 Task: Find a house in Elmali, Turkey, for 2 guests from 5th to 16th June, with a price range of ₹7000 to ₹15000, 1 bedroom, 1 bed, 1 bathroom, with a washing machine, air conditioning, and self check-in, hosted in English.
Action: Mouse moved to (456, 52)
Screenshot: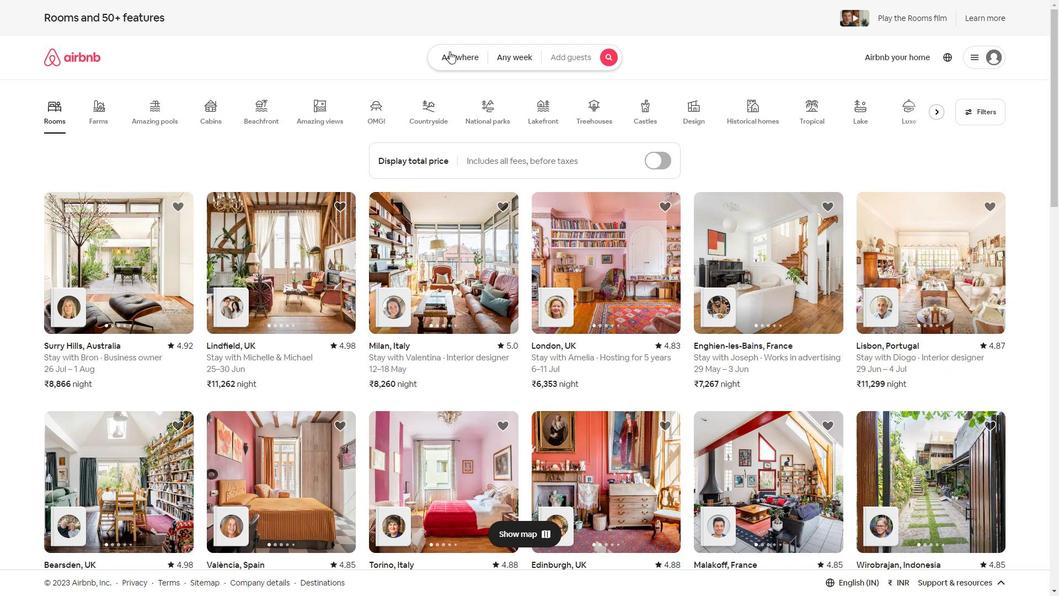 
Action: Mouse pressed left at (456, 52)
Screenshot: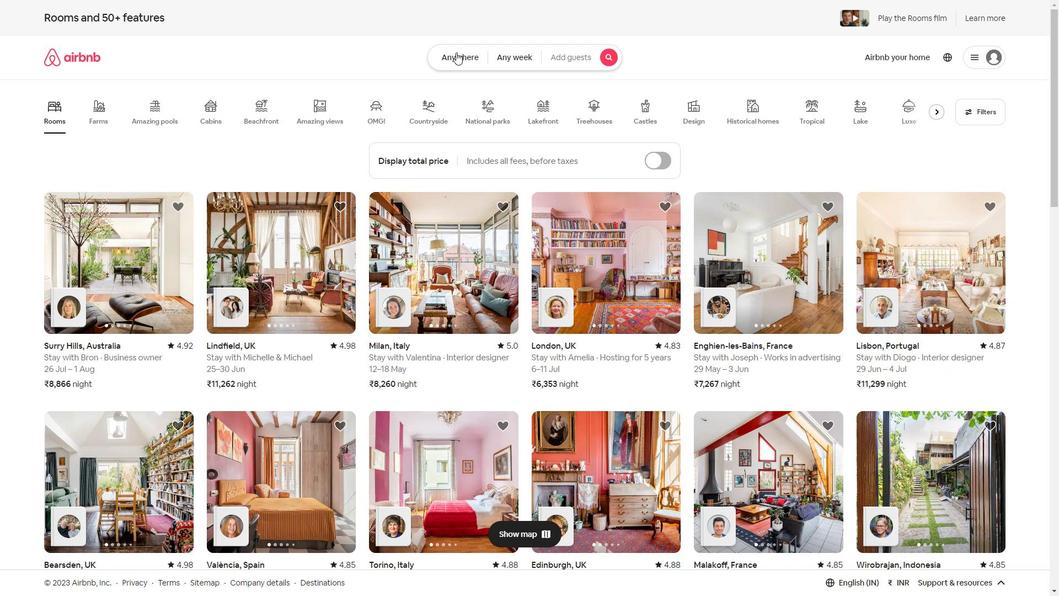 
Action: Mouse moved to (413, 108)
Screenshot: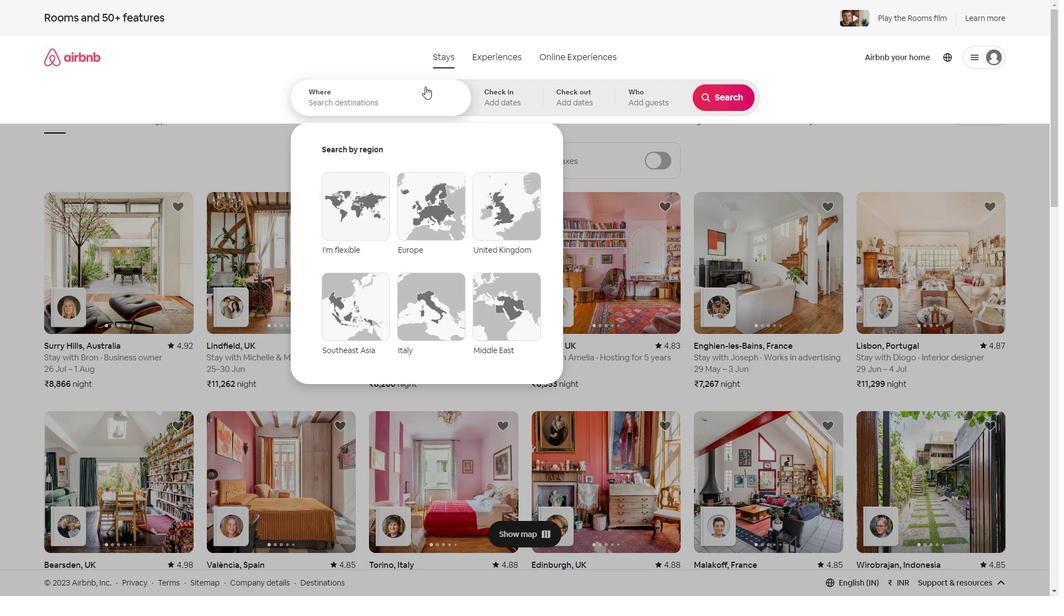 
Action: Mouse pressed left at (413, 108)
Screenshot: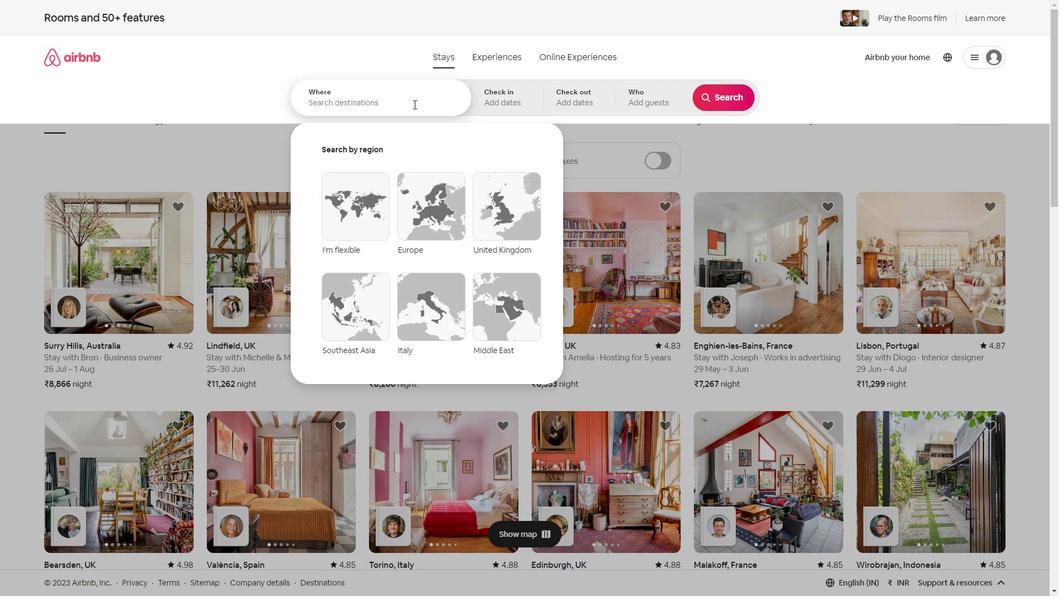 
Action: Key pressed <Key.shift><Key.shift><Key.shift><Key.shift>Elmali,<Key.shift>Turk<Key.backspace>ey<Key.backspace><Key.backspace>keu<Key.backspace>y
Screenshot: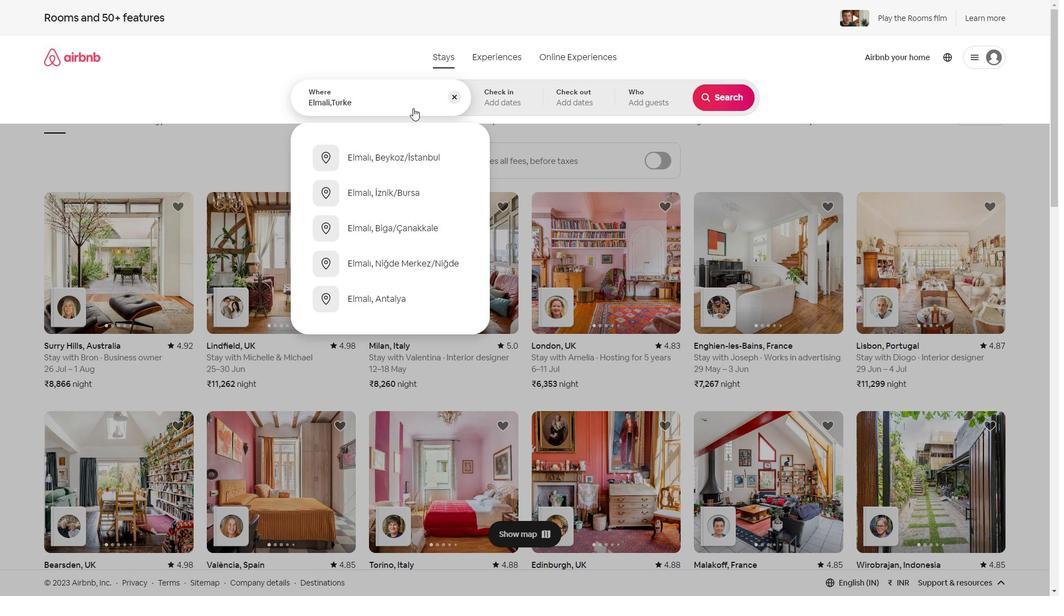 
Action: Mouse moved to (487, 91)
Screenshot: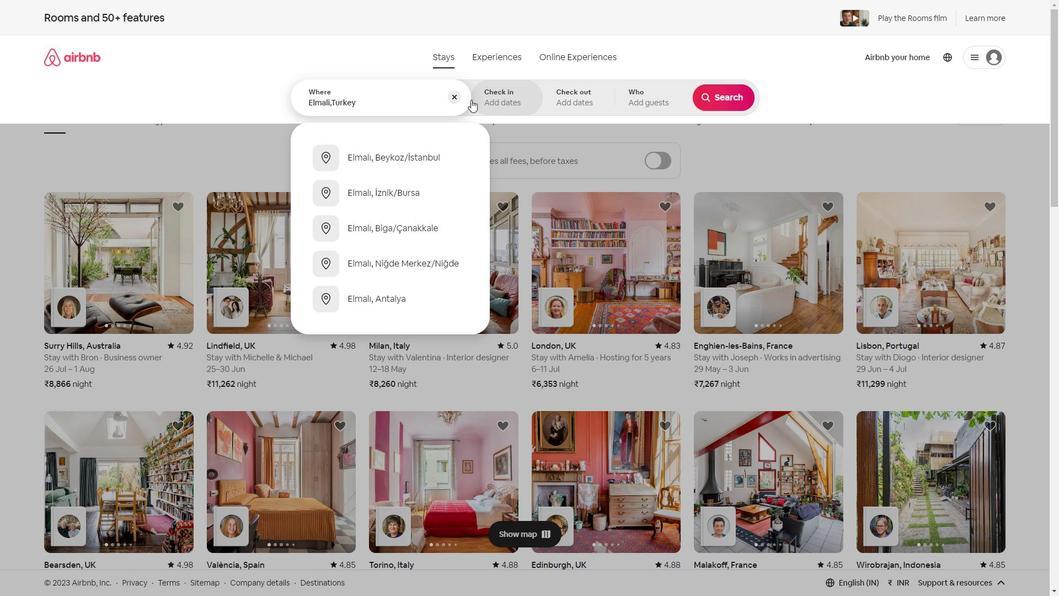 
Action: Mouse pressed left at (487, 91)
Screenshot: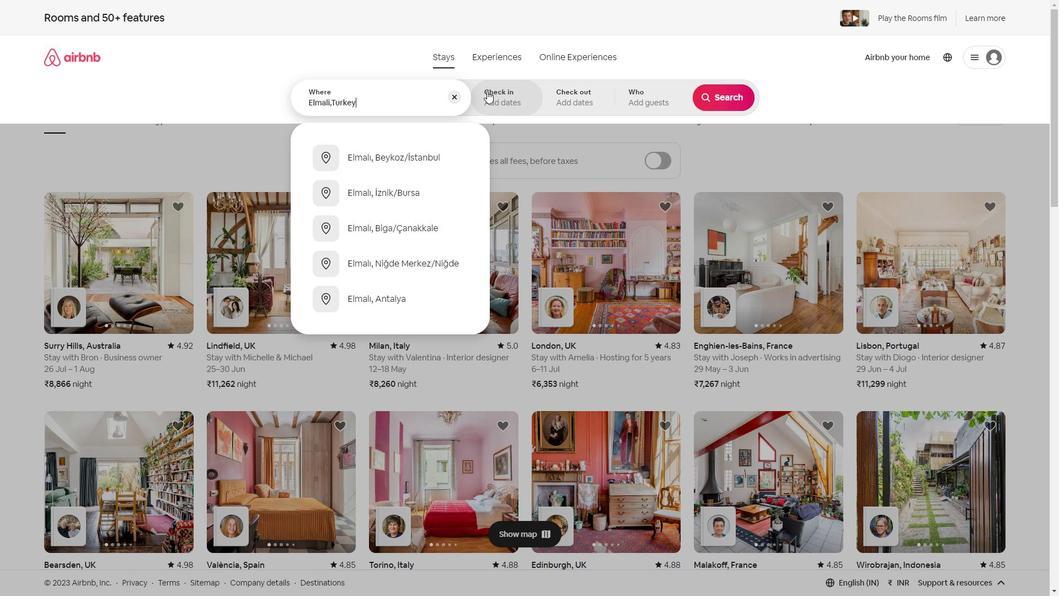 
Action: Mouse moved to (591, 262)
Screenshot: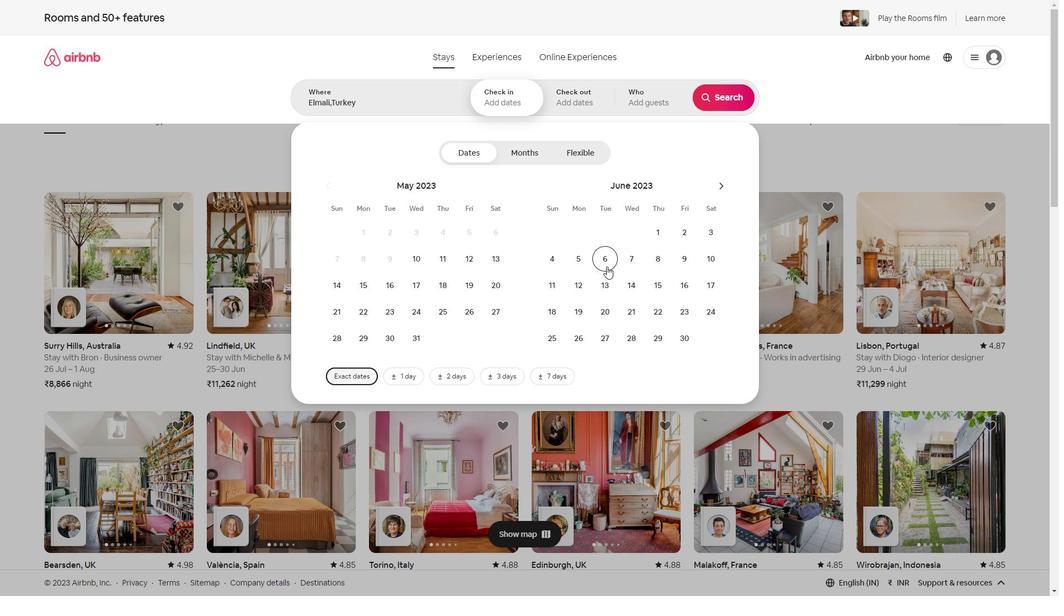 
Action: Mouse pressed left at (591, 262)
Screenshot: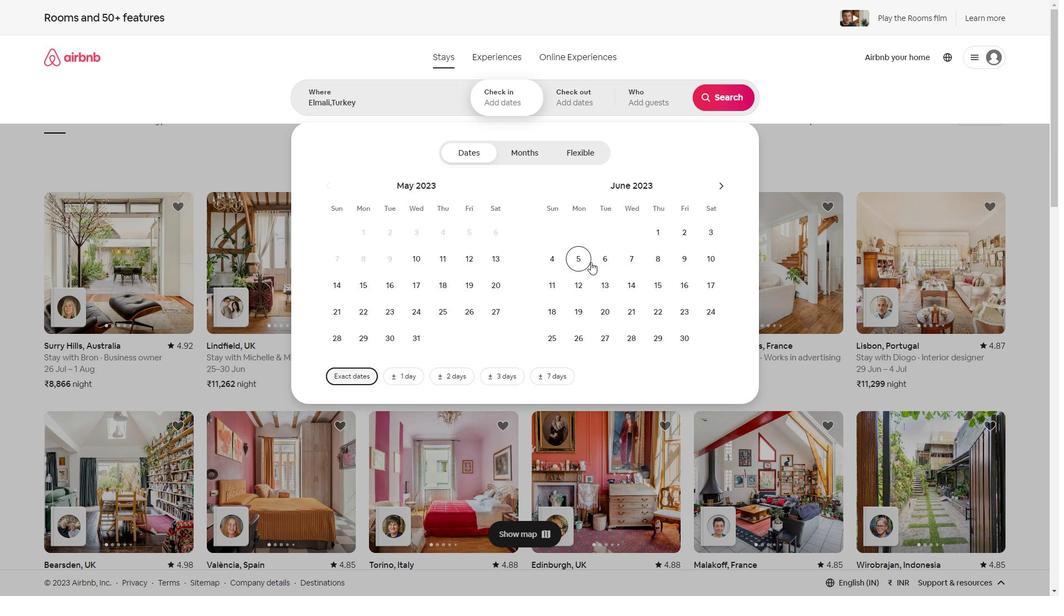 
Action: Mouse moved to (679, 279)
Screenshot: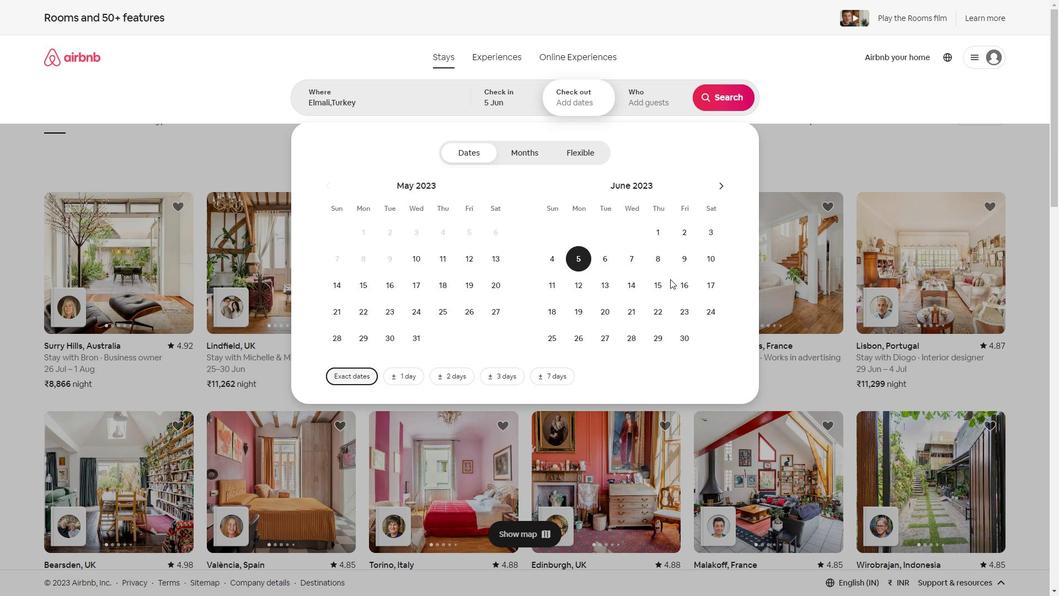 
Action: Mouse pressed left at (679, 279)
Screenshot: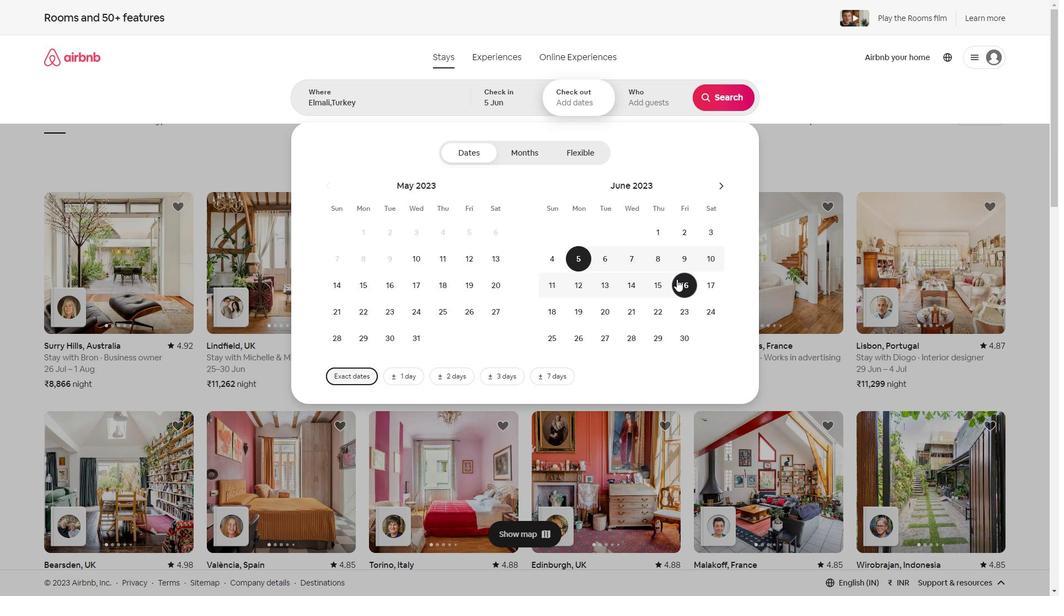 
Action: Mouse moved to (664, 98)
Screenshot: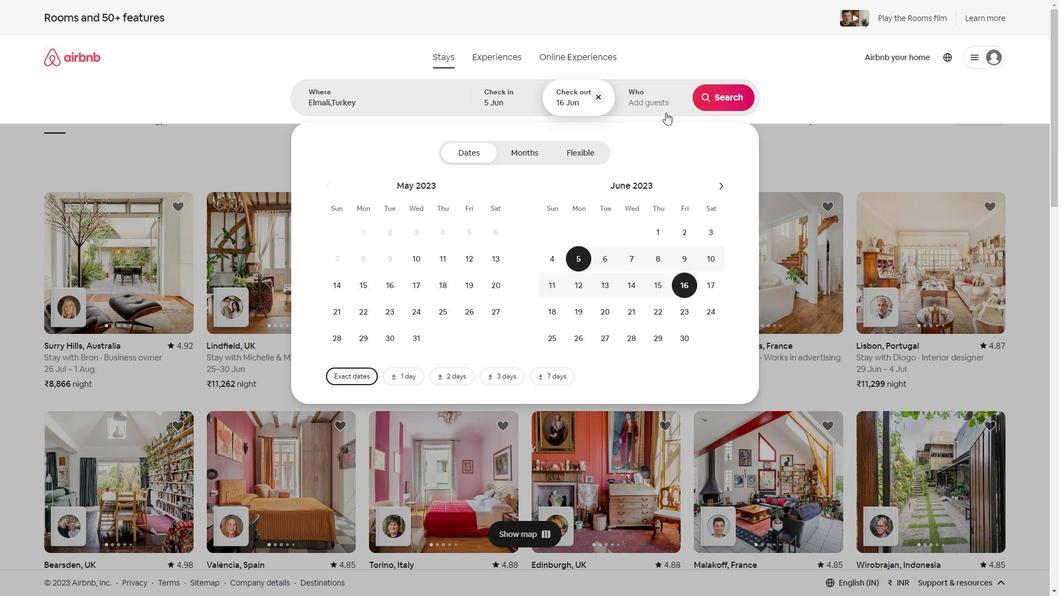 
Action: Mouse pressed left at (664, 98)
Screenshot: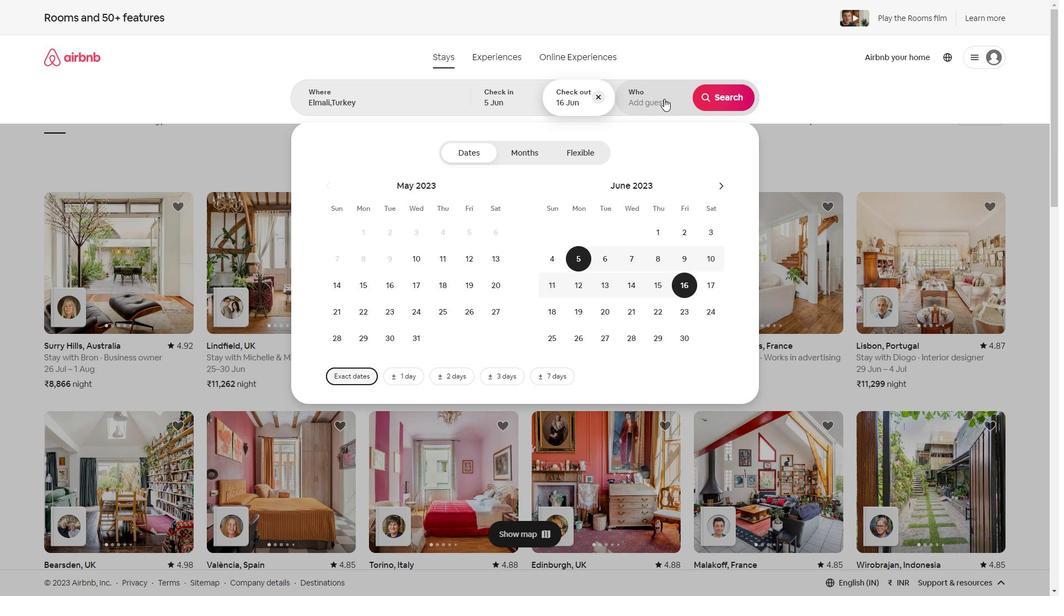 
Action: Mouse moved to (722, 158)
Screenshot: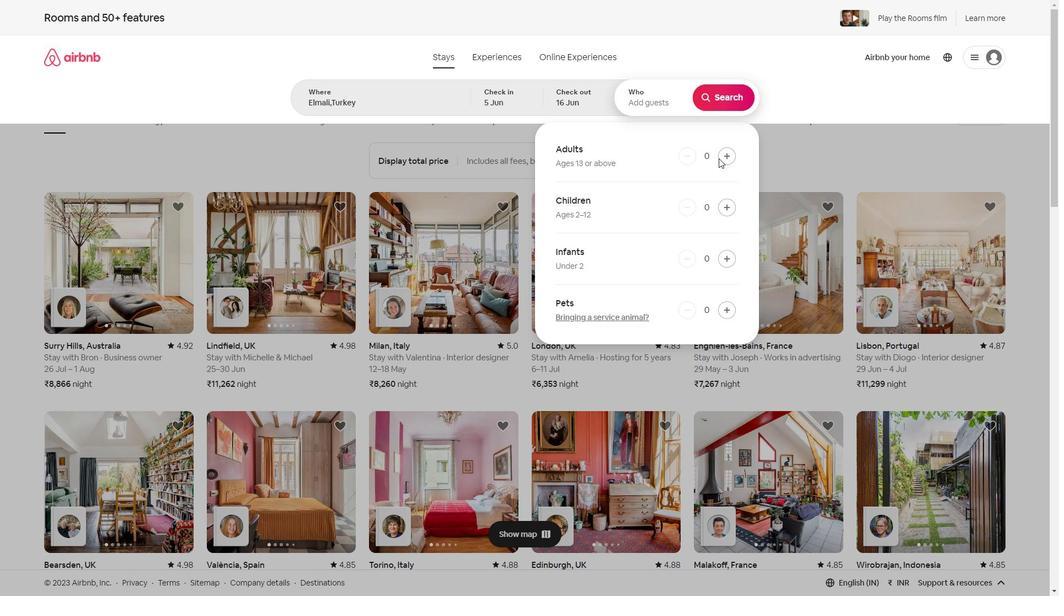 
Action: Mouse pressed left at (722, 158)
Screenshot: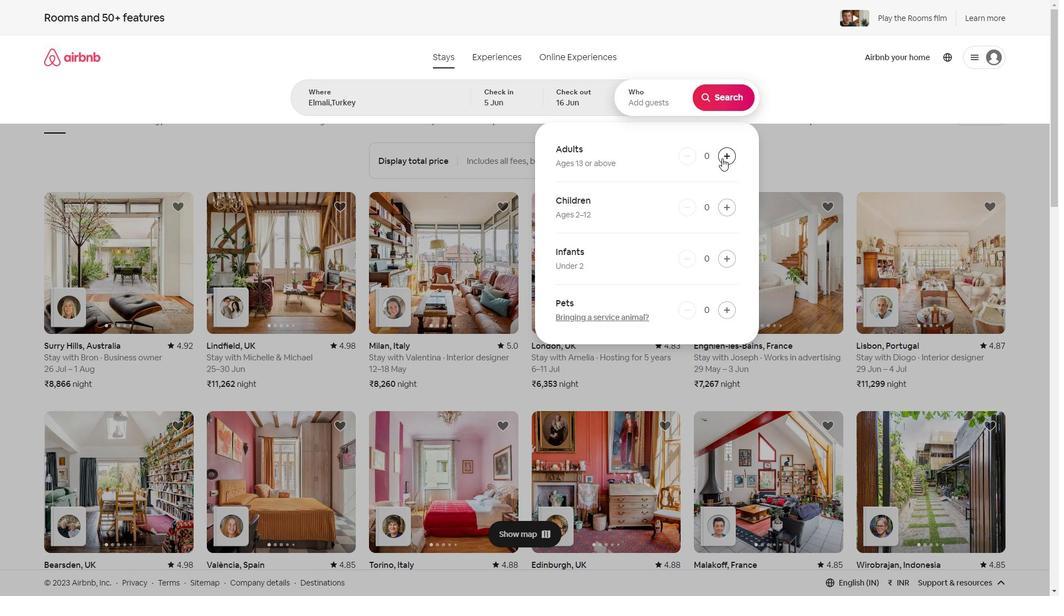 
Action: Mouse pressed left at (722, 158)
Screenshot: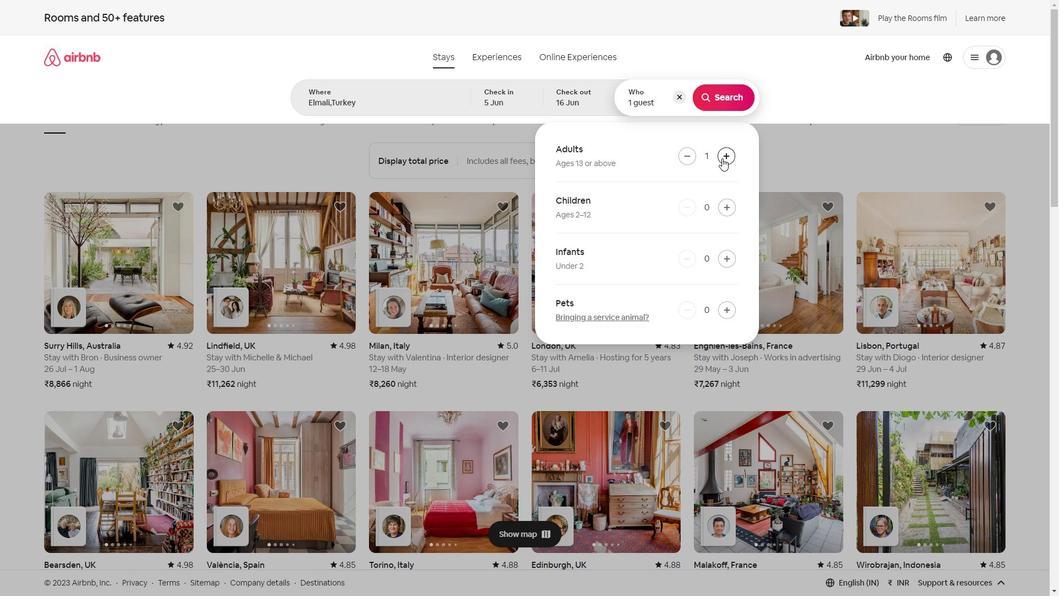 
Action: Mouse moved to (734, 91)
Screenshot: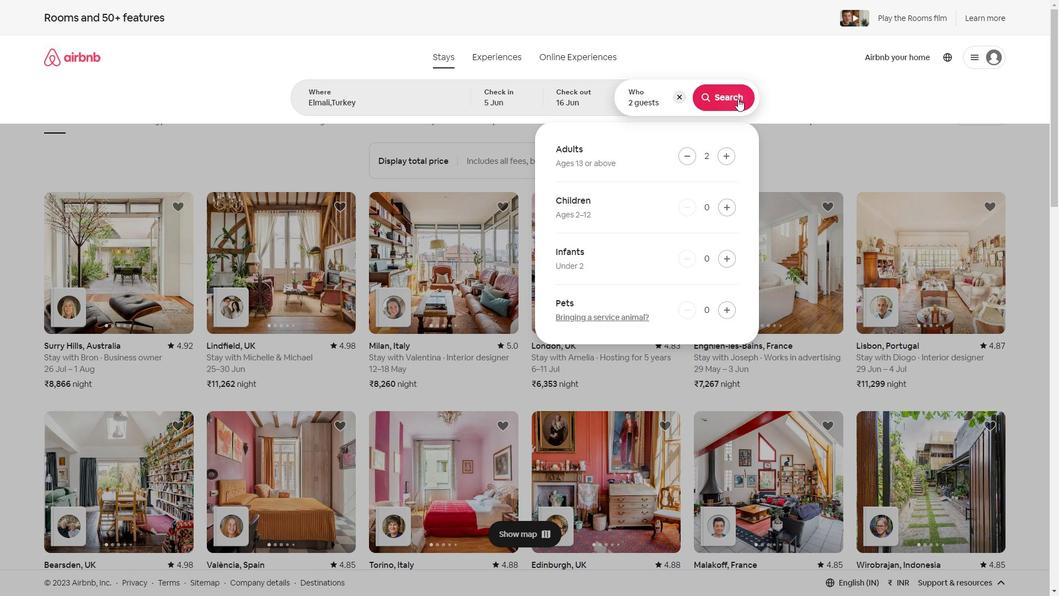 
Action: Mouse pressed left at (734, 91)
Screenshot: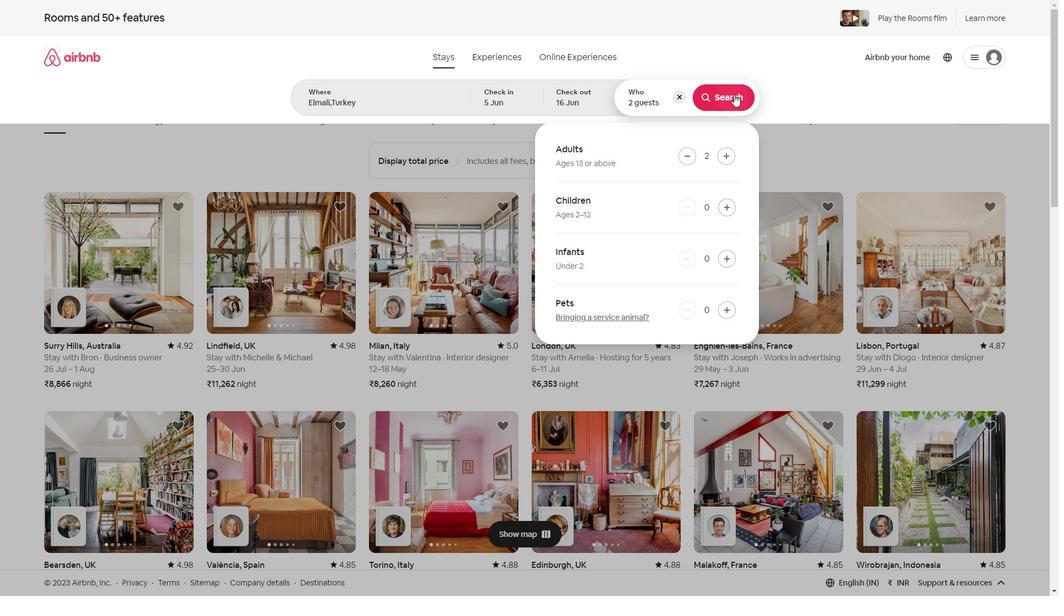 
Action: Mouse moved to (1025, 61)
Screenshot: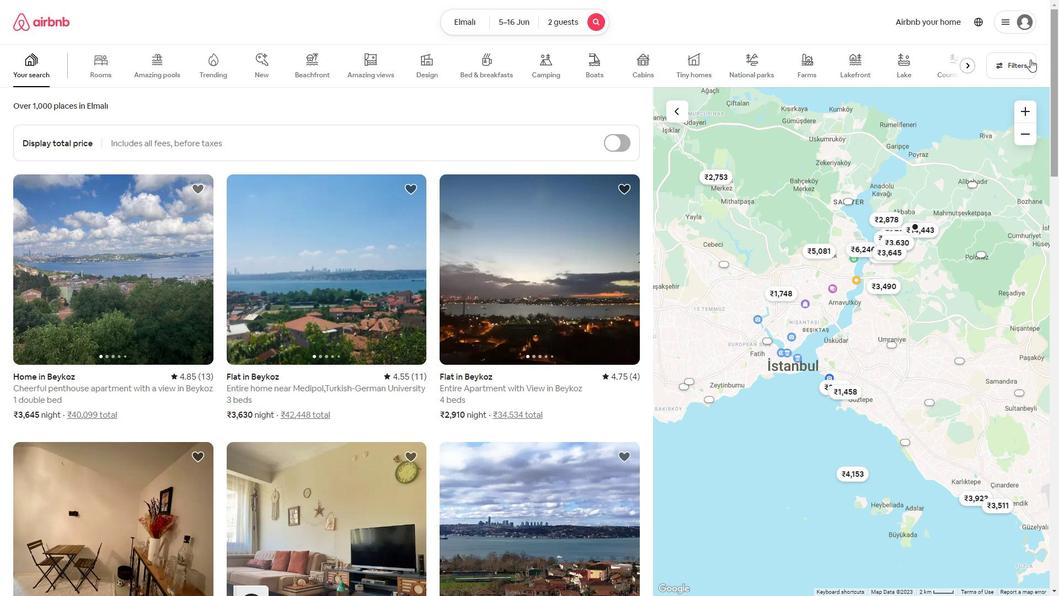 
Action: Mouse pressed left at (1025, 61)
Screenshot: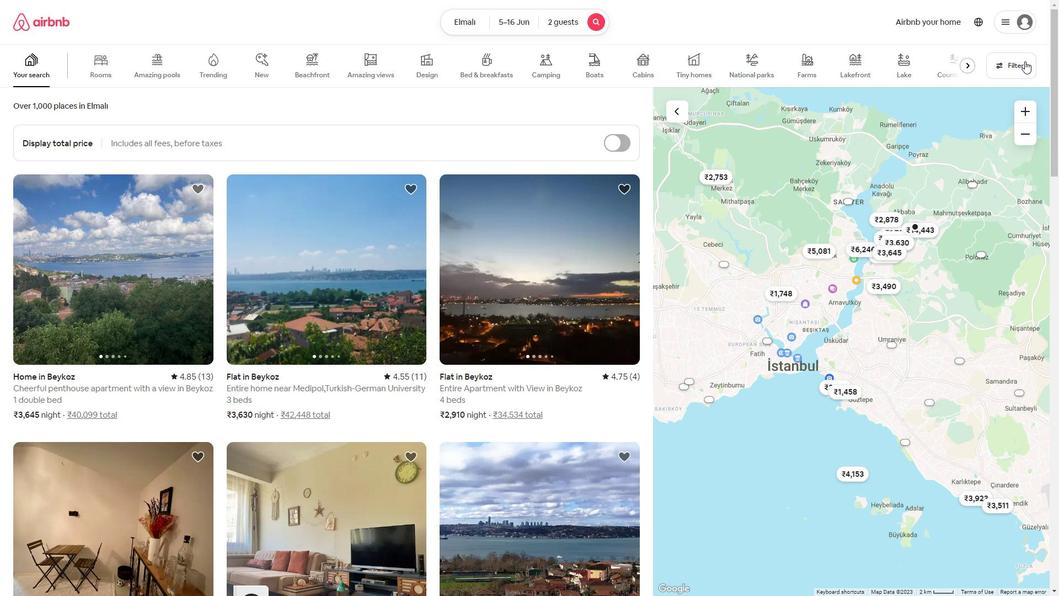 
Action: Mouse moved to (398, 337)
Screenshot: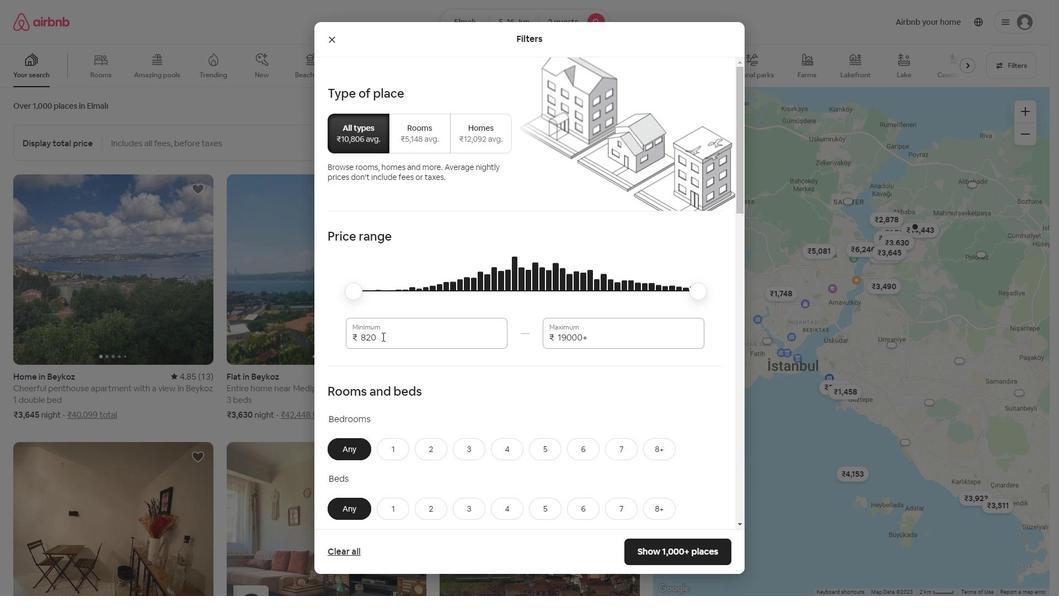 
Action: Mouse pressed left at (398, 337)
Screenshot: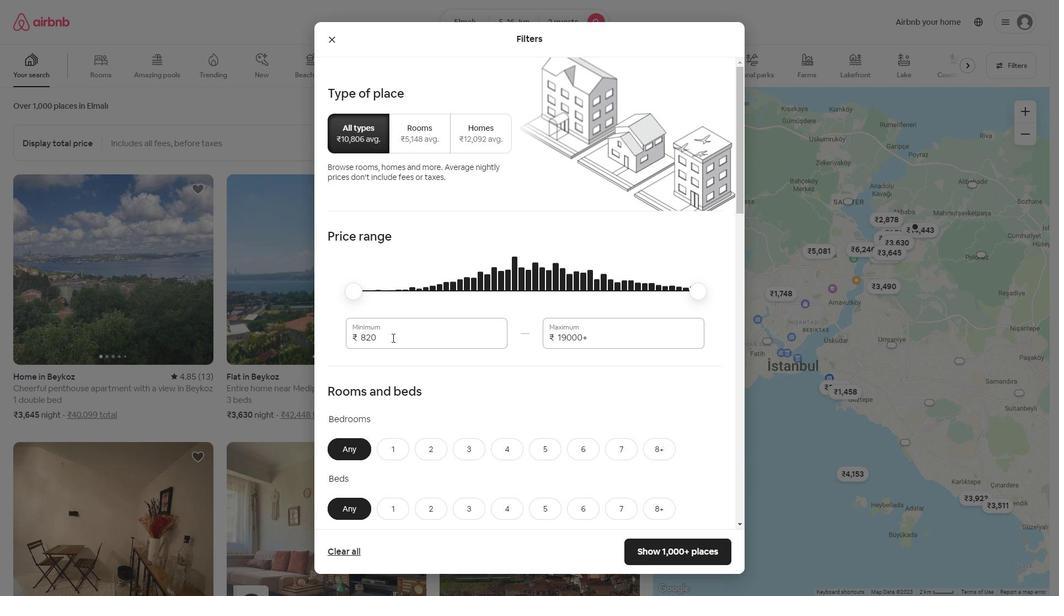 
Action: Key pressed <Key.backspace><Key.backspace><Key.backspace><Key.backspace><Key.backspace><Key.backspace><Key.backspace><Key.backspace><Key.backspace><Key.backspace><Key.backspace><Key.backspace><Key.backspace><Key.backspace>7000
Screenshot: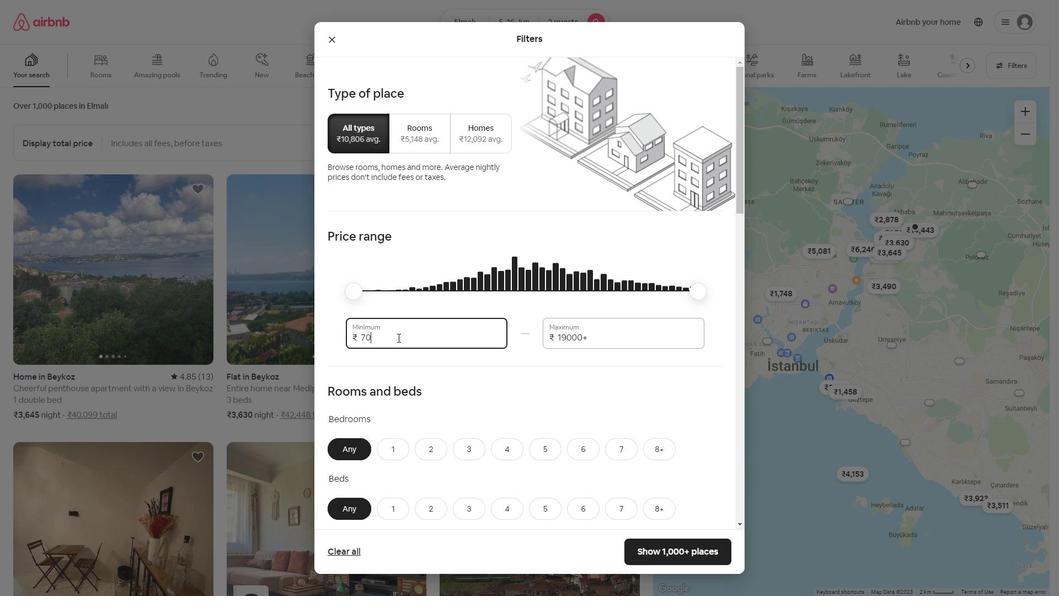 
Action: Mouse moved to (592, 335)
Screenshot: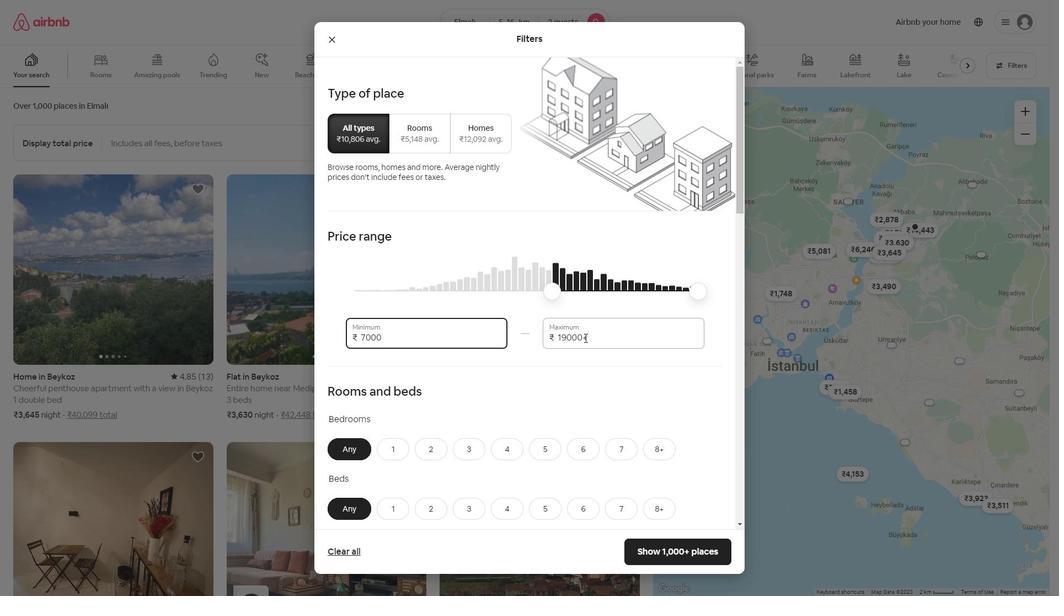 
Action: Mouse pressed left at (592, 335)
Screenshot: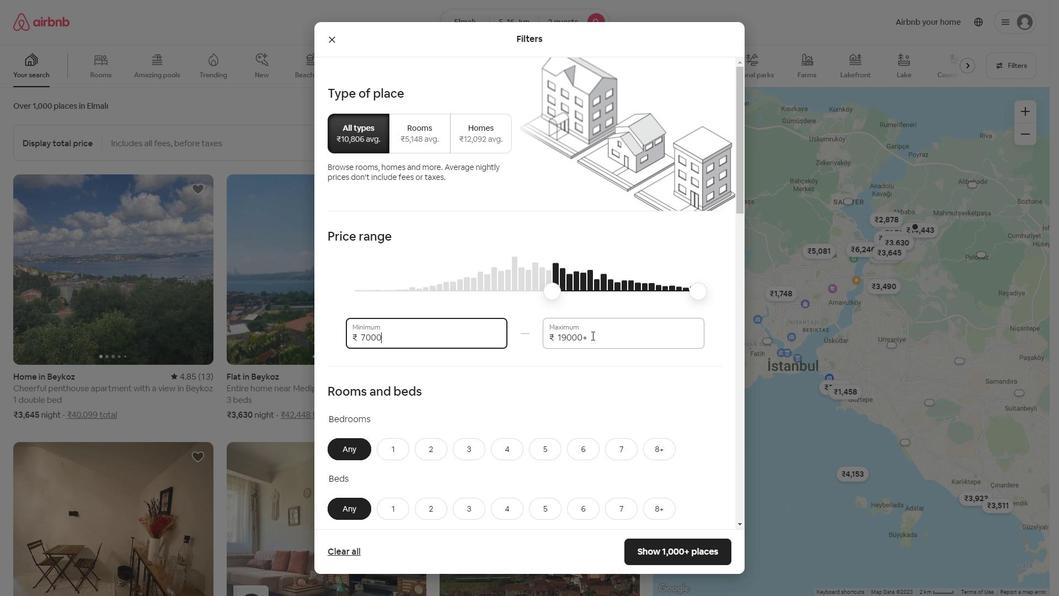 
Action: Key pressed <Key.backspace><Key.backspace><Key.backspace><Key.backspace><Key.backspace>
Screenshot: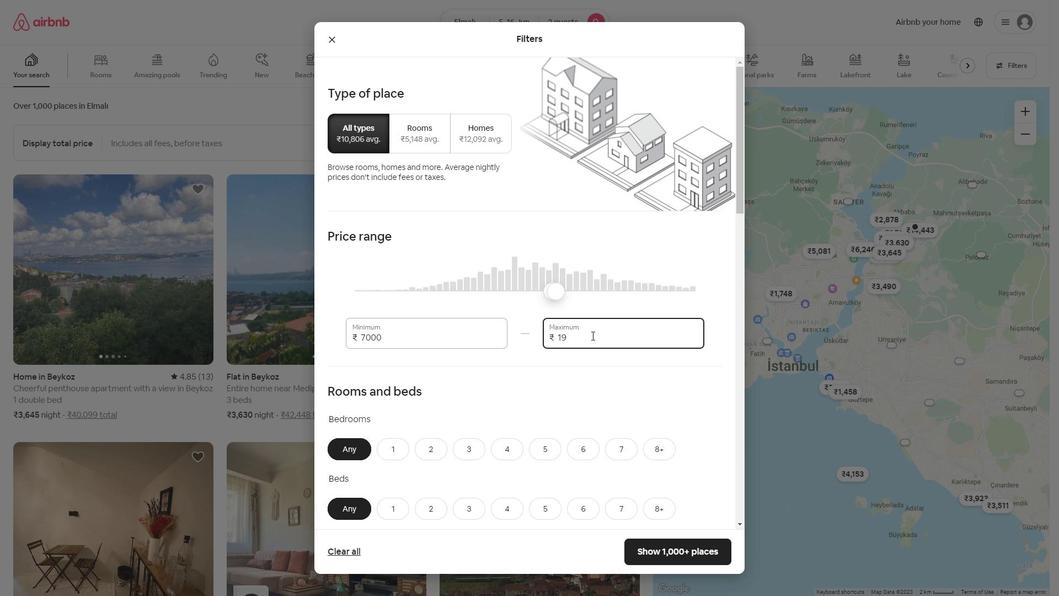 
Action: Mouse moved to (591, 336)
Screenshot: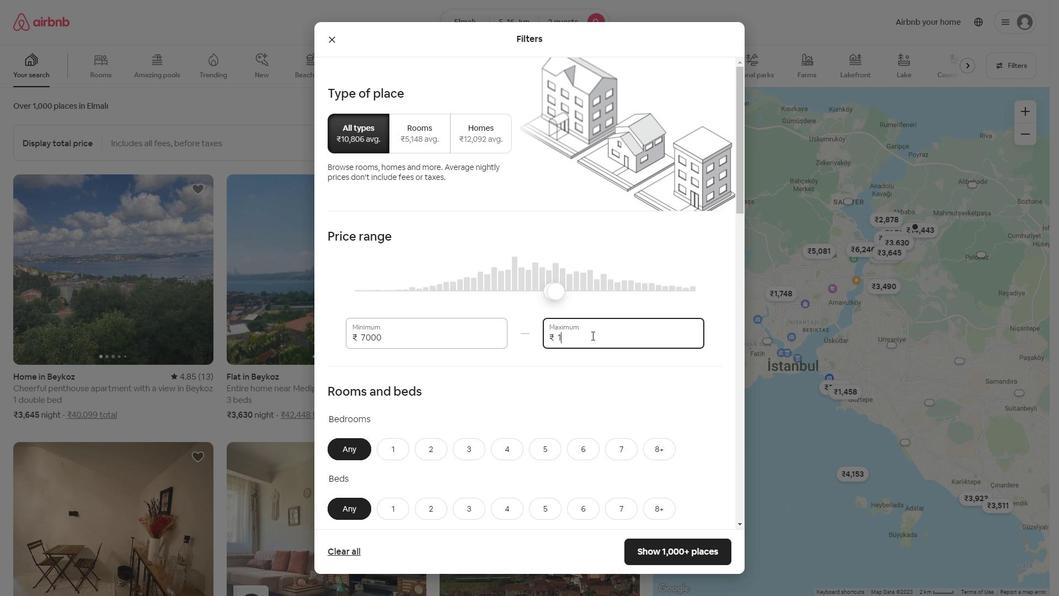 
Action: Key pressed 5000
Screenshot: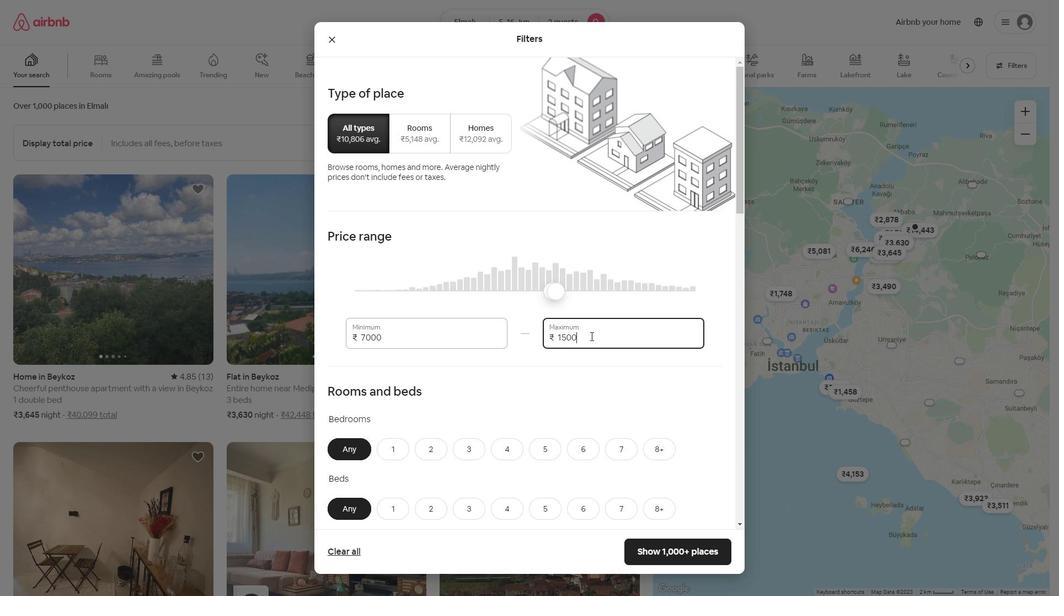 
Action: Mouse moved to (396, 426)
Screenshot: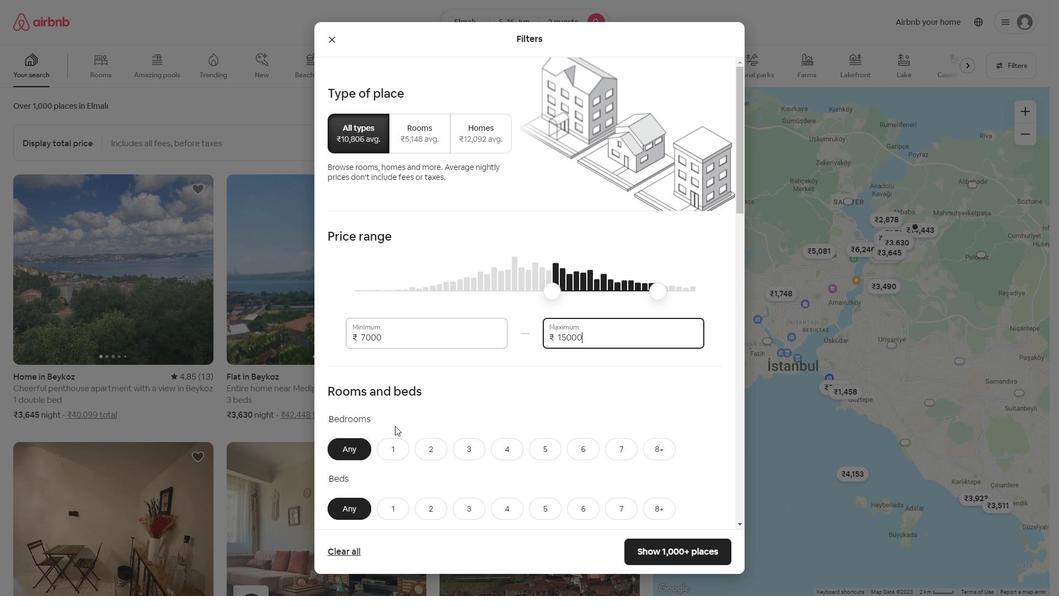 
Action: Mouse scrolled (395, 426) with delta (0, 0)
Screenshot: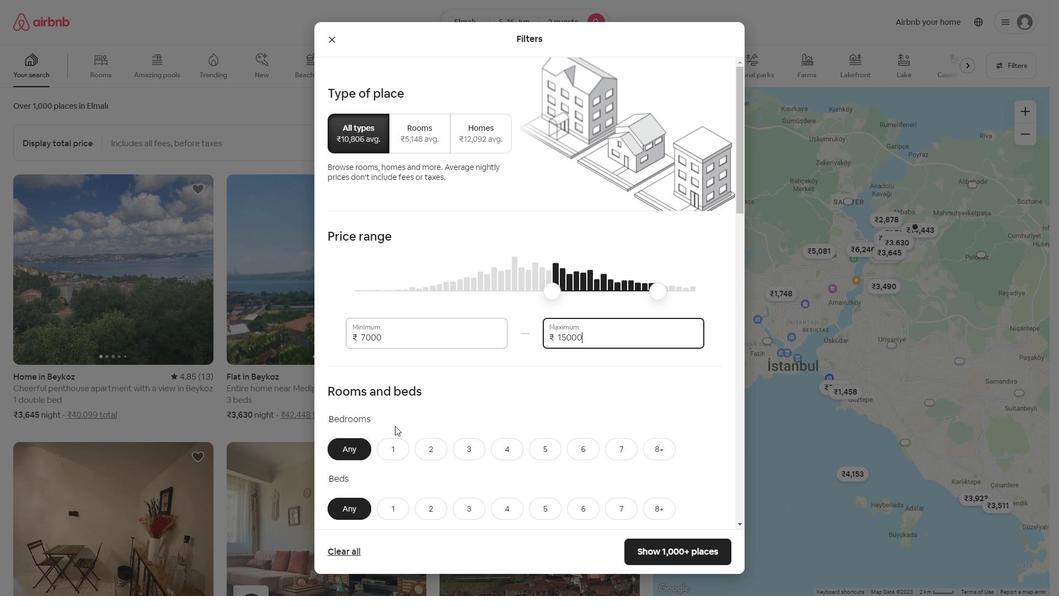 
Action: Mouse moved to (400, 423)
Screenshot: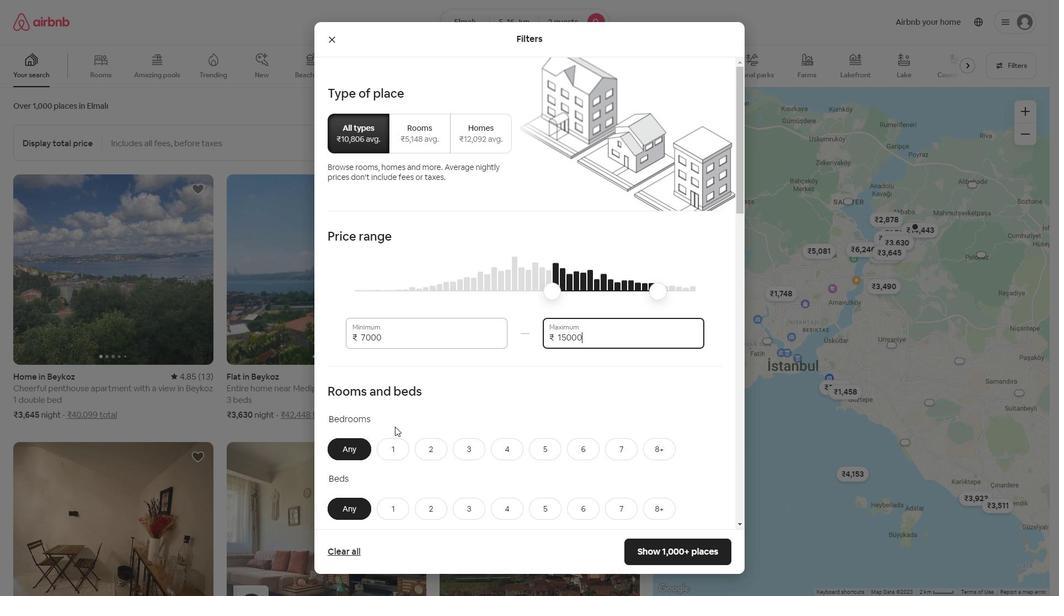 
Action: Mouse scrolled (398, 425) with delta (0, 0)
Screenshot: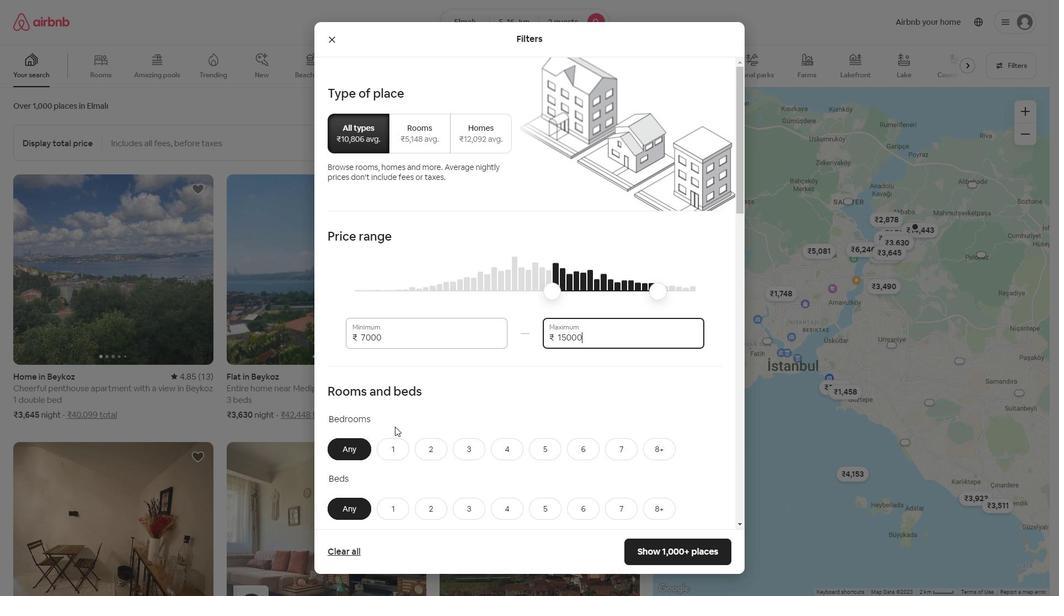 
Action: Mouse moved to (387, 333)
Screenshot: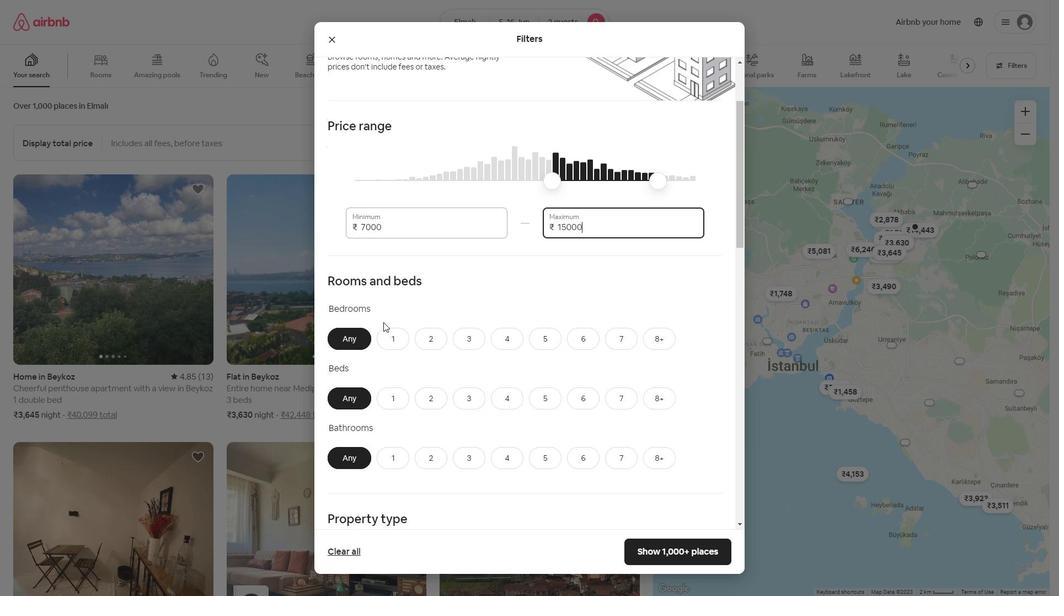 
Action: Mouse pressed left at (387, 333)
Screenshot: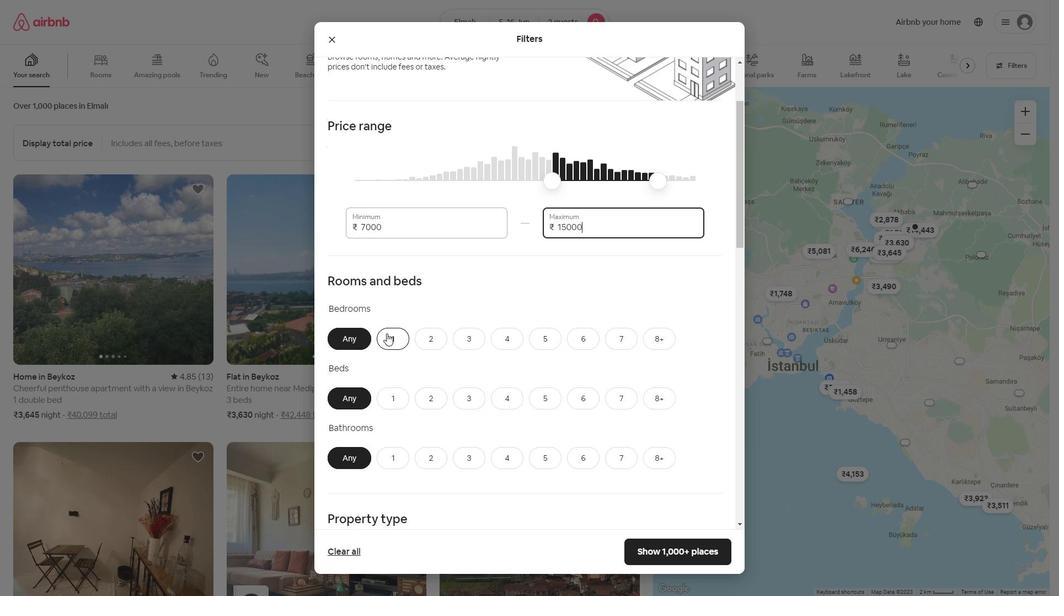 
Action: Mouse moved to (404, 395)
Screenshot: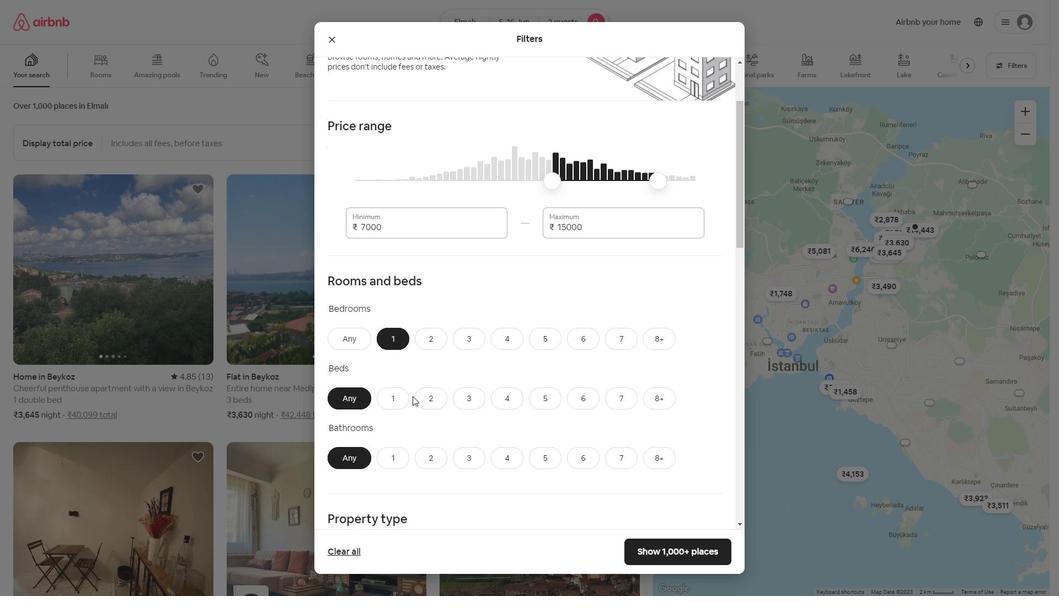 
Action: Mouse pressed left at (404, 395)
Screenshot: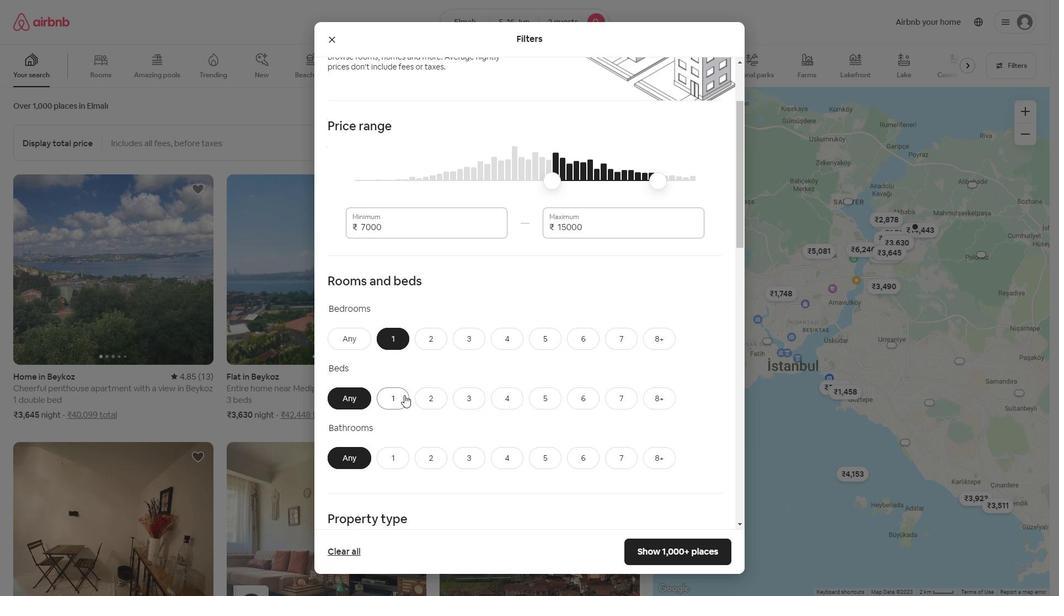 
Action: Mouse moved to (394, 460)
Screenshot: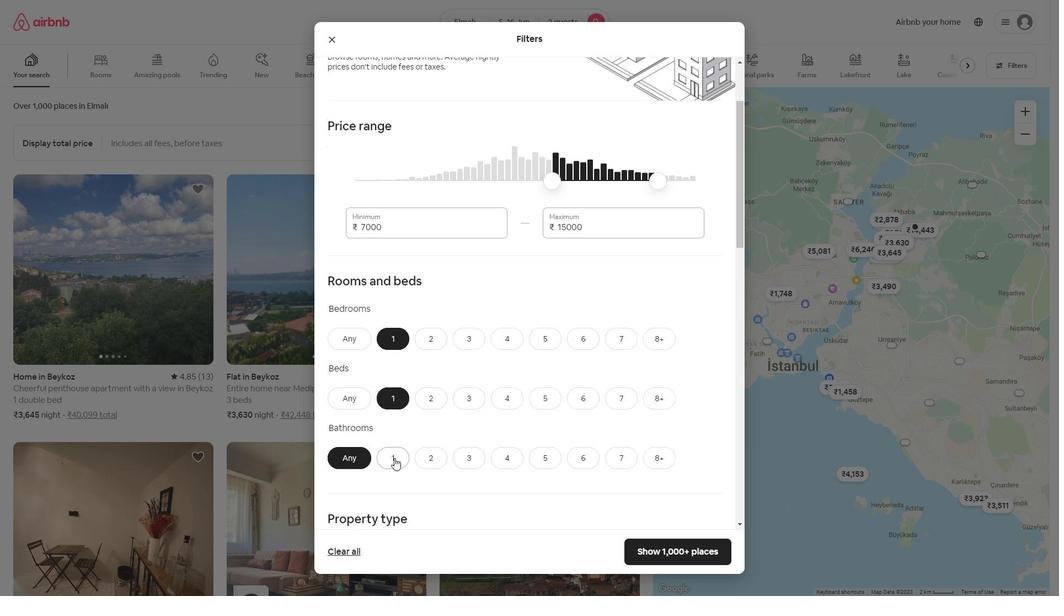 
Action: Mouse pressed left at (394, 460)
Screenshot: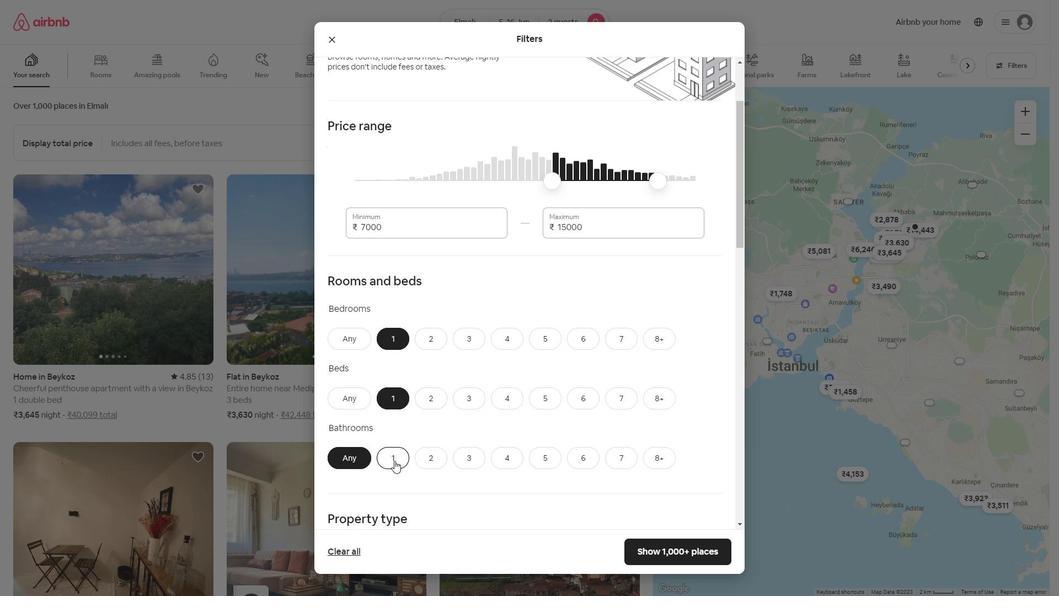 
Action: Mouse moved to (437, 348)
Screenshot: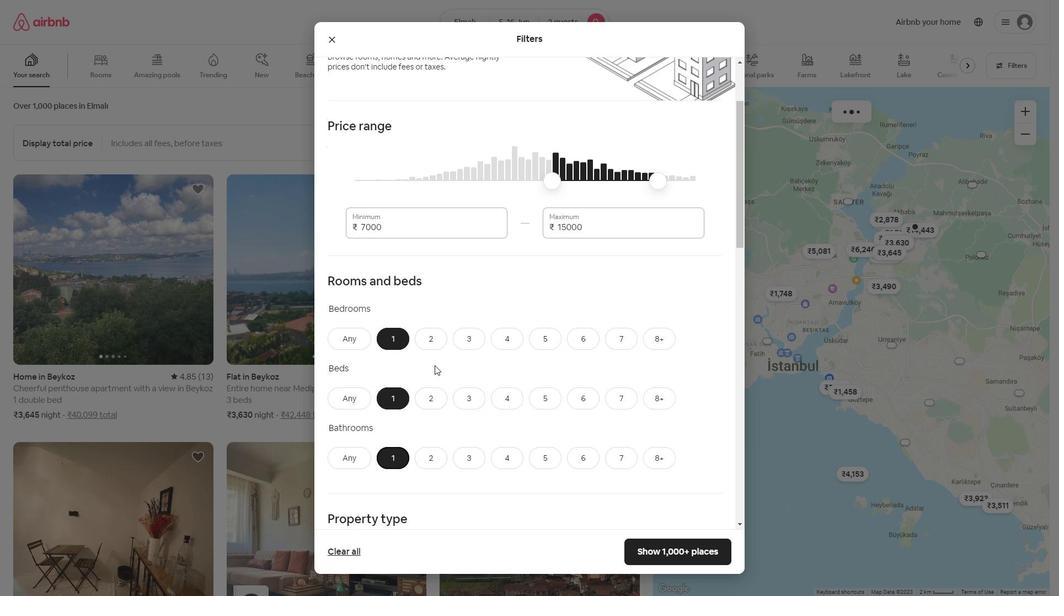 
Action: Mouse scrolled (437, 348) with delta (0, 0)
Screenshot: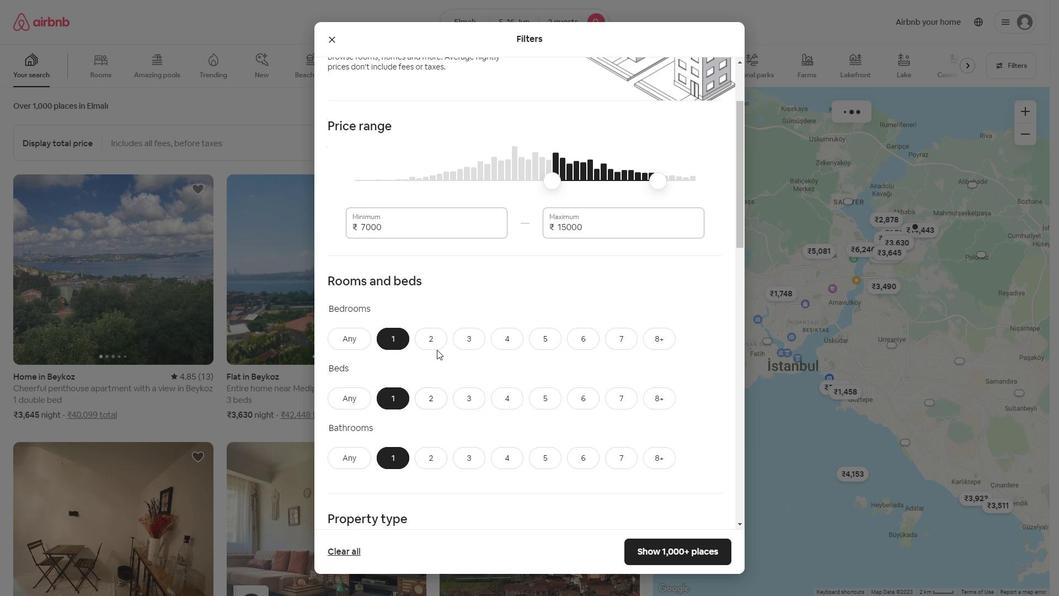 
Action: Mouse scrolled (437, 348) with delta (0, 0)
Screenshot: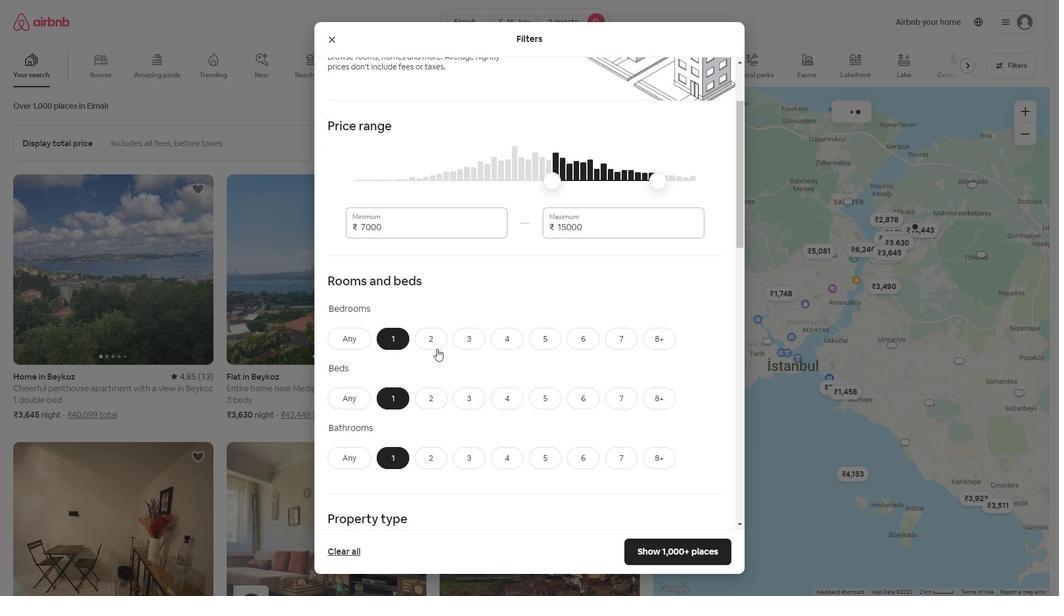 
Action: Mouse scrolled (437, 348) with delta (0, 0)
Screenshot: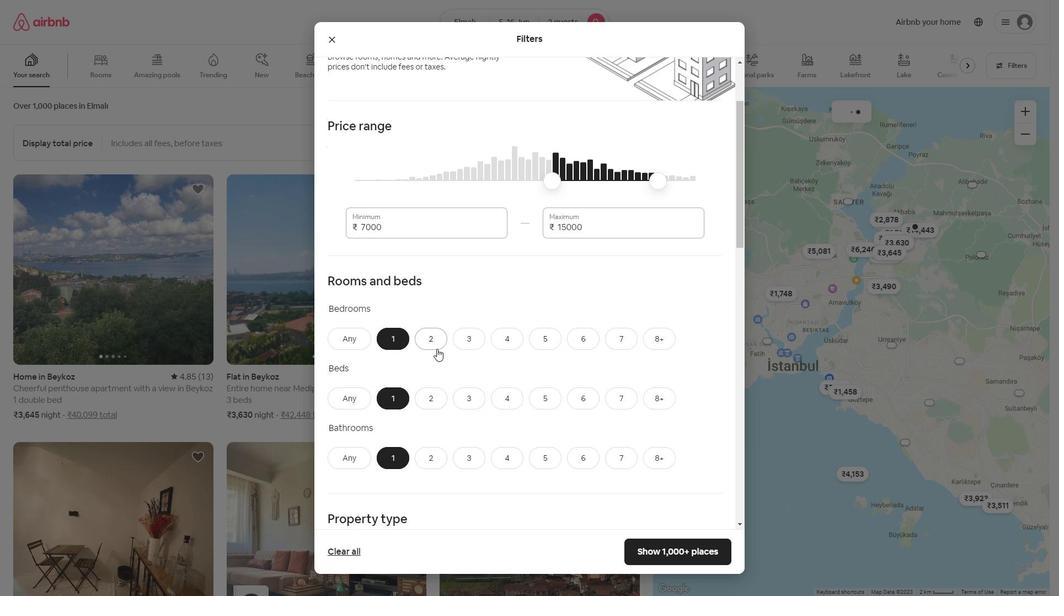 
Action: Mouse moved to (383, 398)
Screenshot: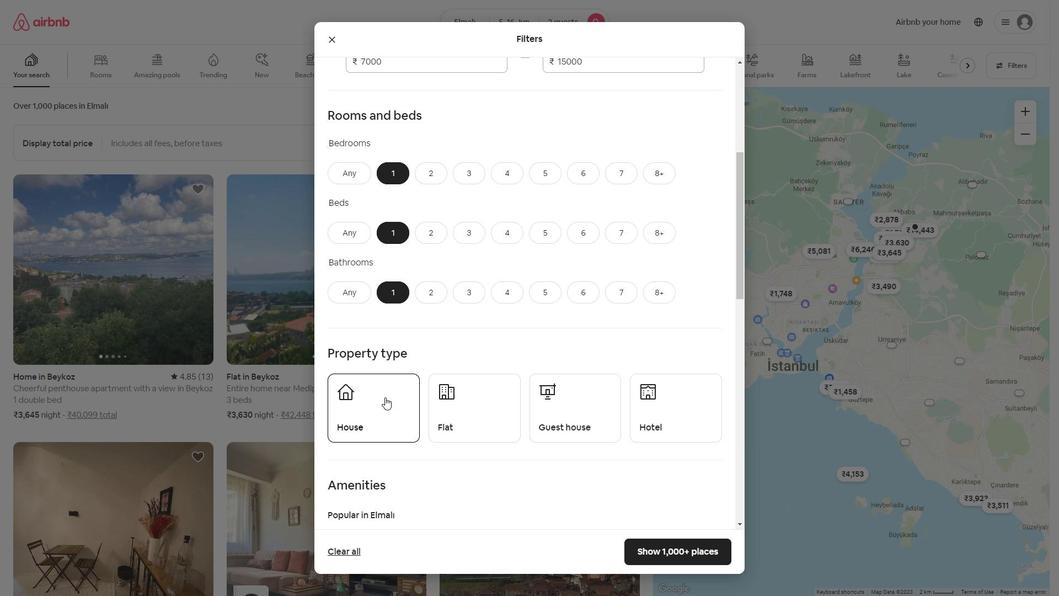 
Action: Mouse pressed left at (383, 398)
Screenshot: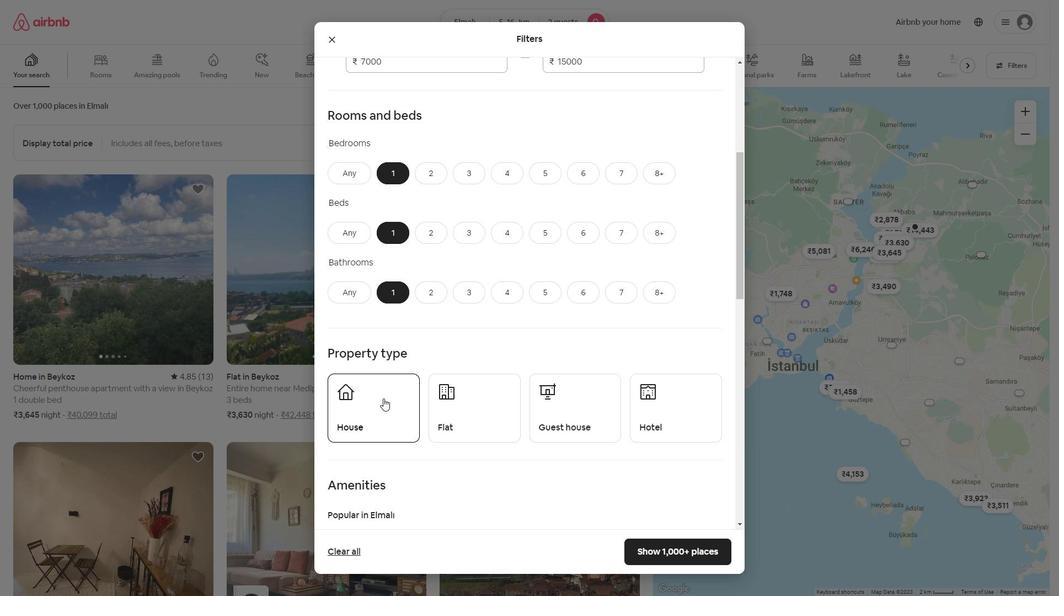 
Action: Mouse moved to (452, 404)
Screenshot: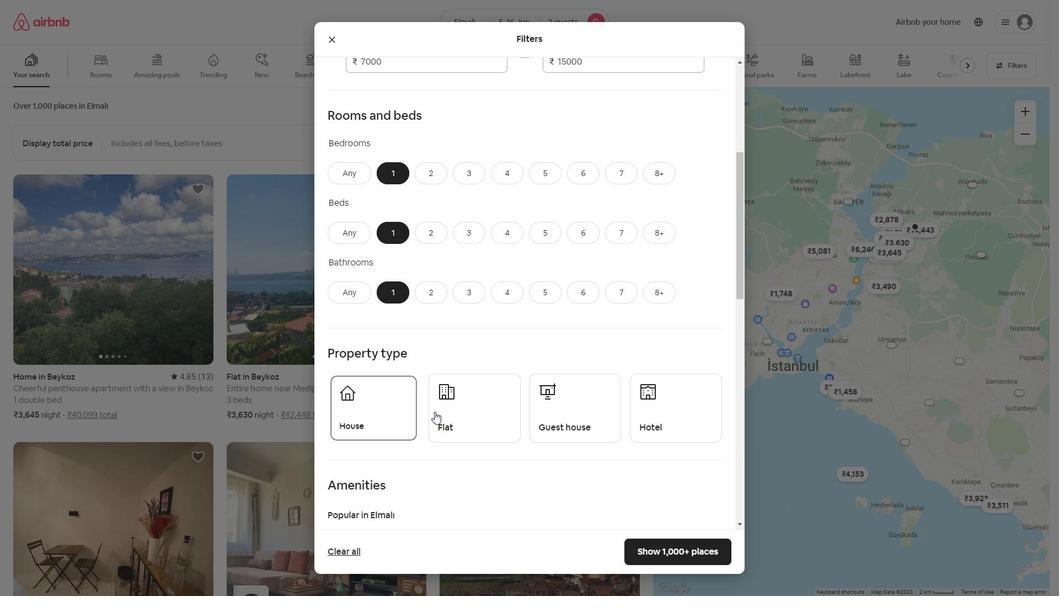 
Action: Mouse pressed left at (452, 404)
Screenshot: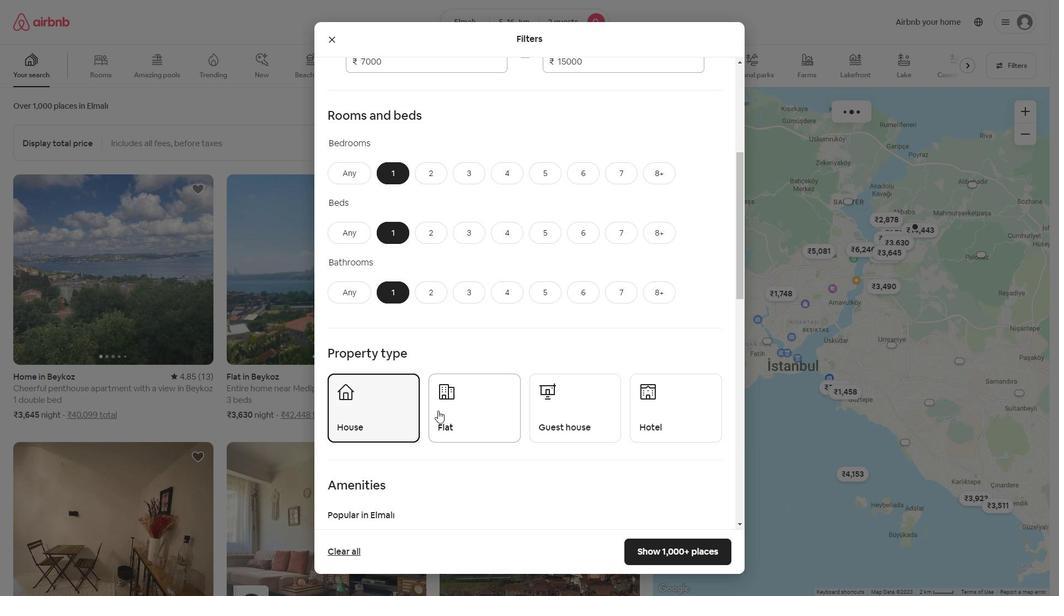 
Action: Mouse moved to (539, 410)
Screenshot: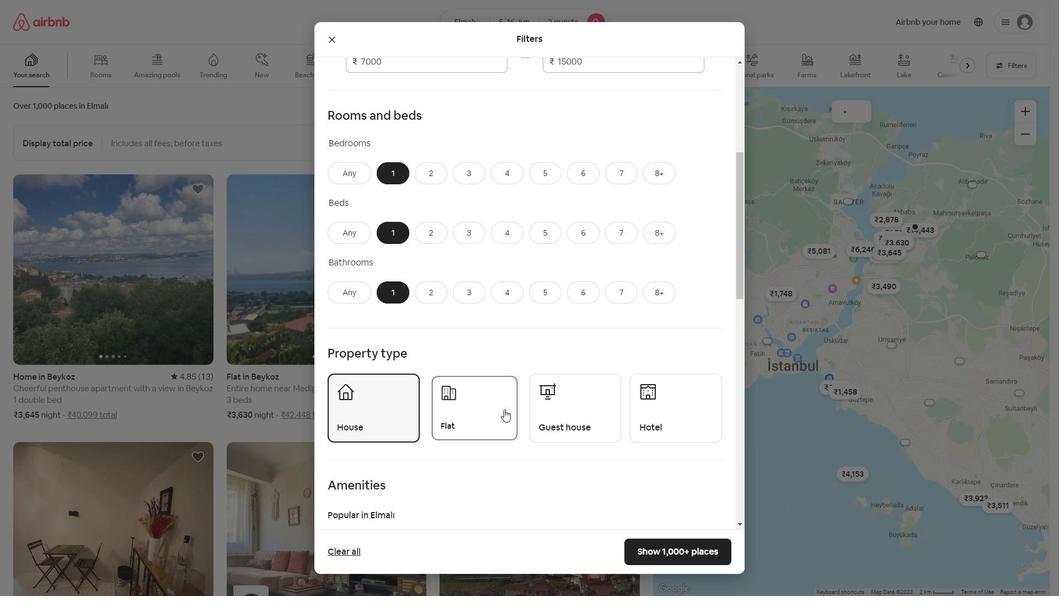 
Action: Mouse pressed left at (539, 410)
Screenshot: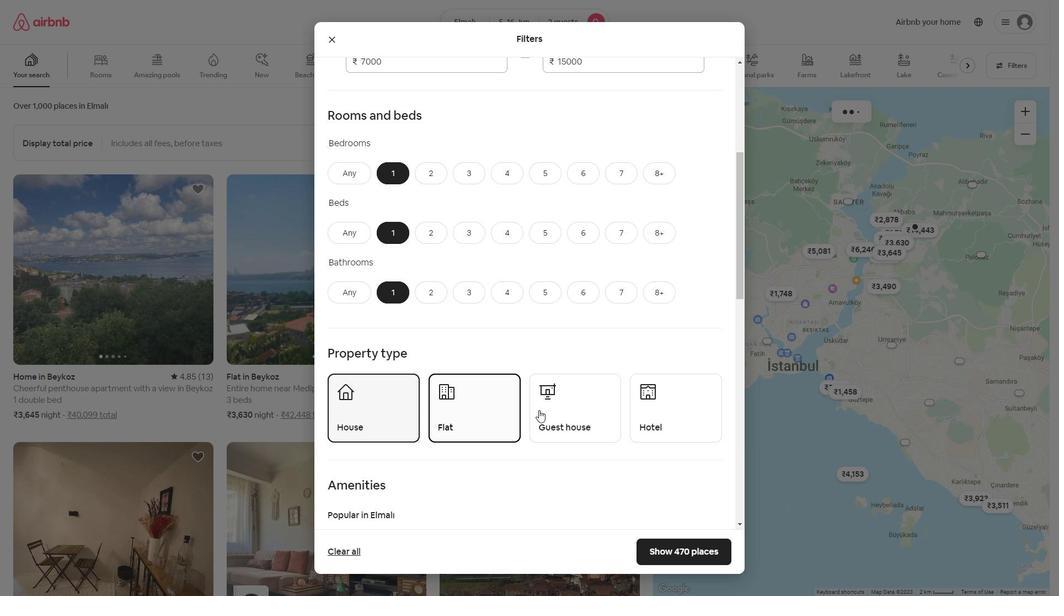 
Action: Mouse moved to (664, 396)
Screenshot: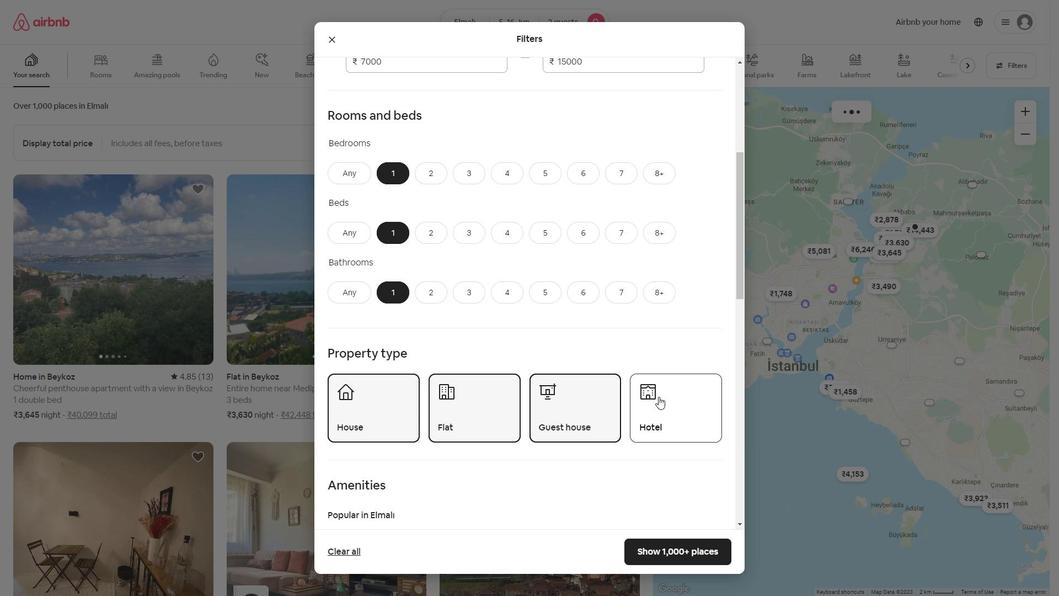
Action: Mouse pressed left at (664, 396)
Screenshot: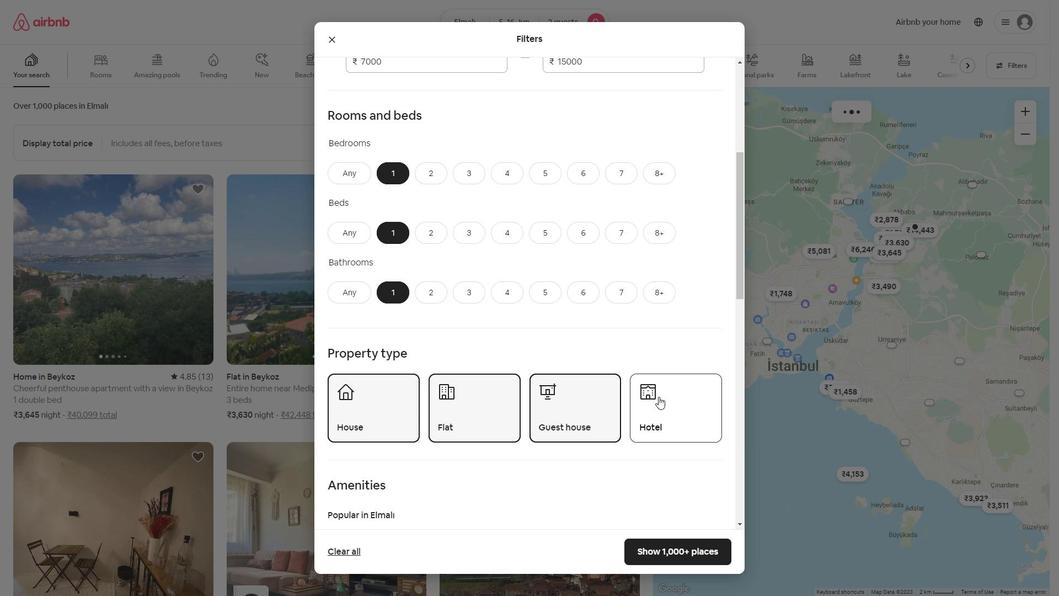 
Action: Mouse moved to (315, 277)
Screenshot: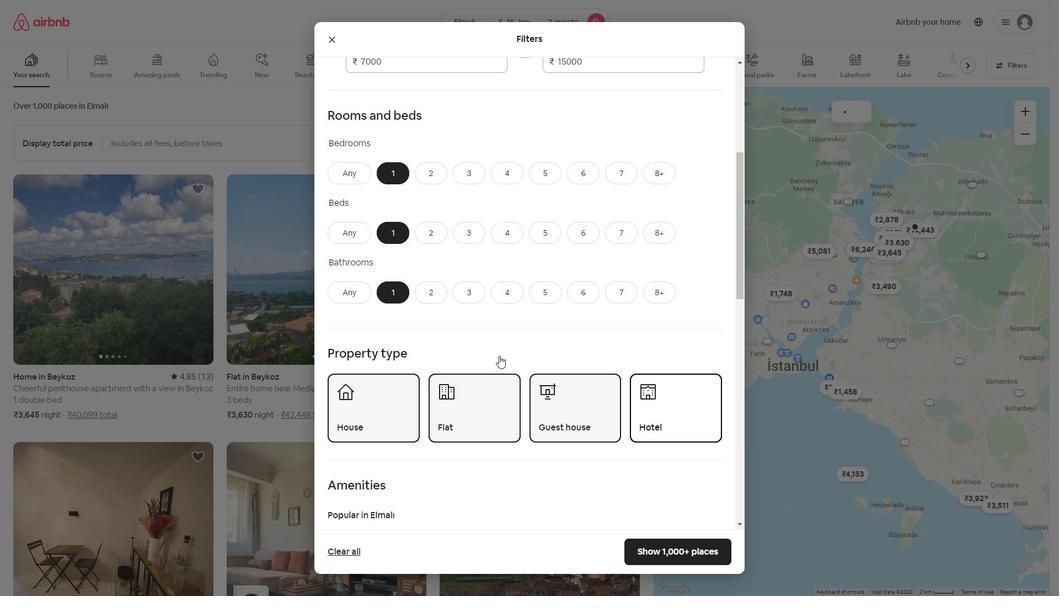 
Action: Mouse scrolled (315, 276) with delta (0, 0)
Screenshot: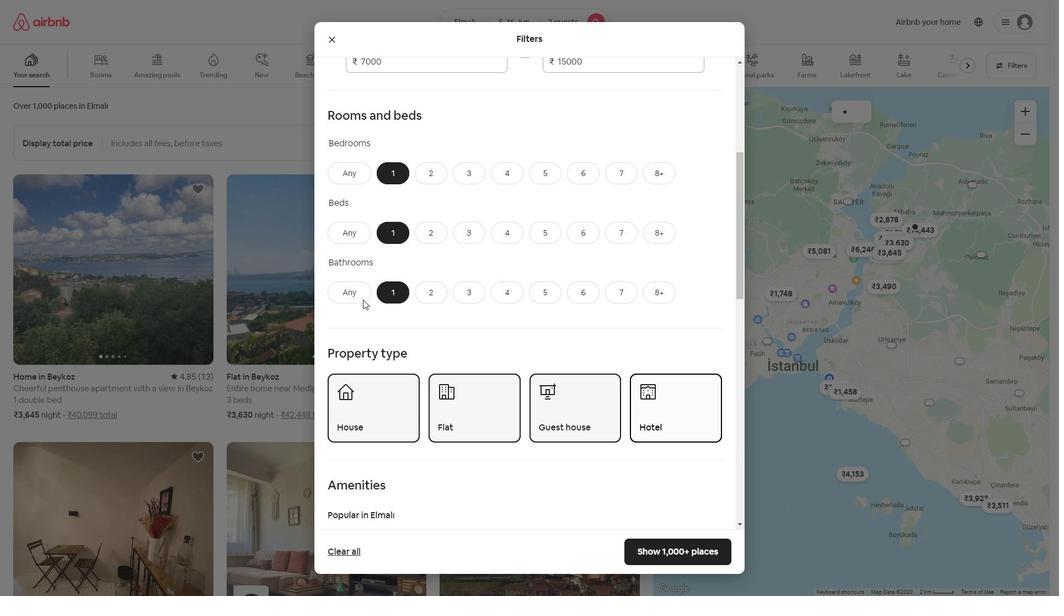 
Action: Mouse scrolled (315, 276) with delta (0, 0)
Screenshot: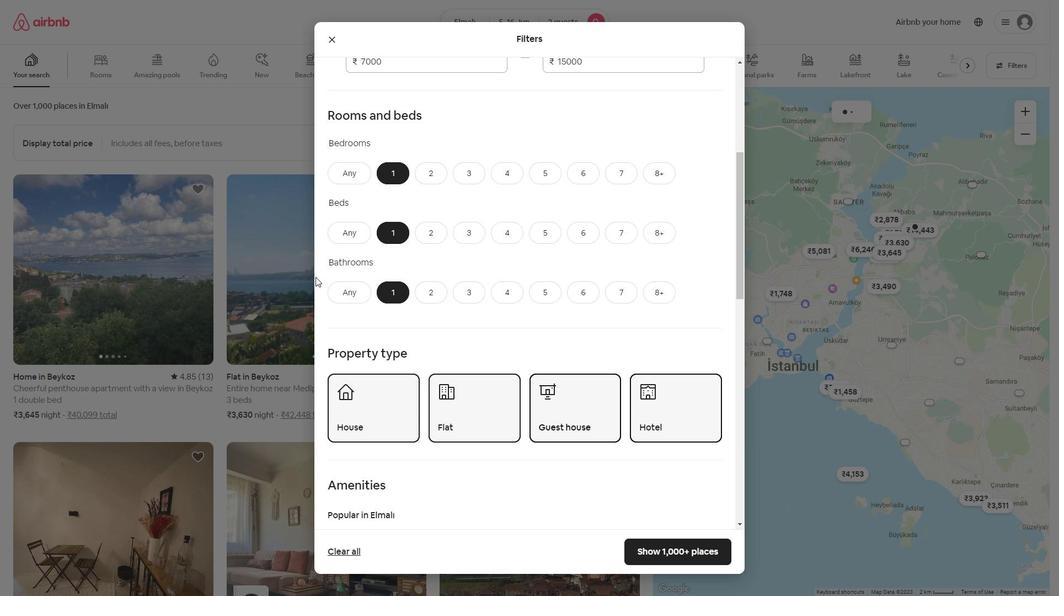
Action: Mouse moved to (315, 276)
Screenshot: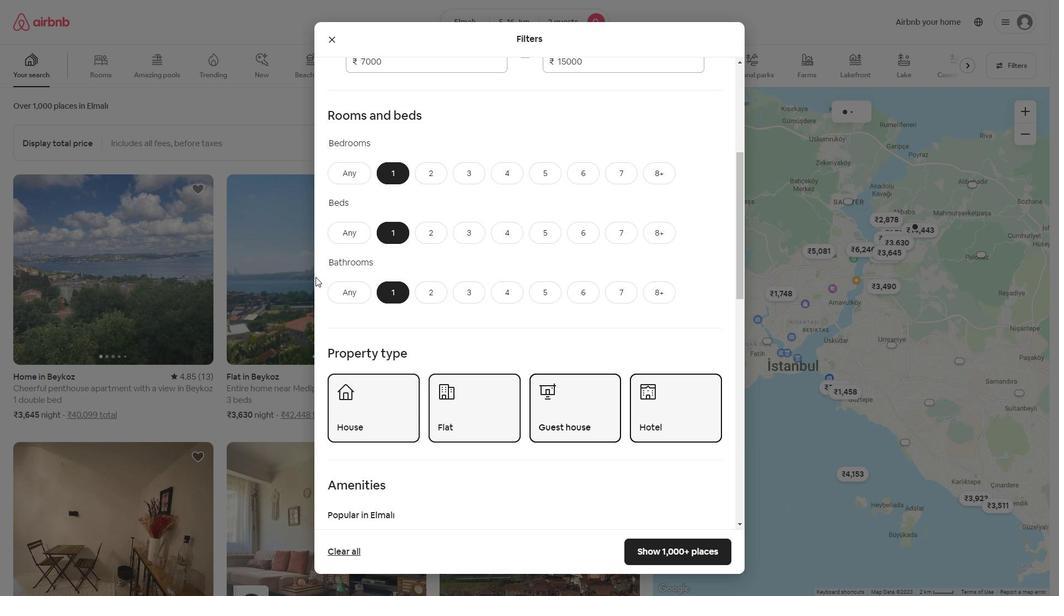 
Action: Mouse scrolled (315, 276) with delta (0, 0)
Screenshot: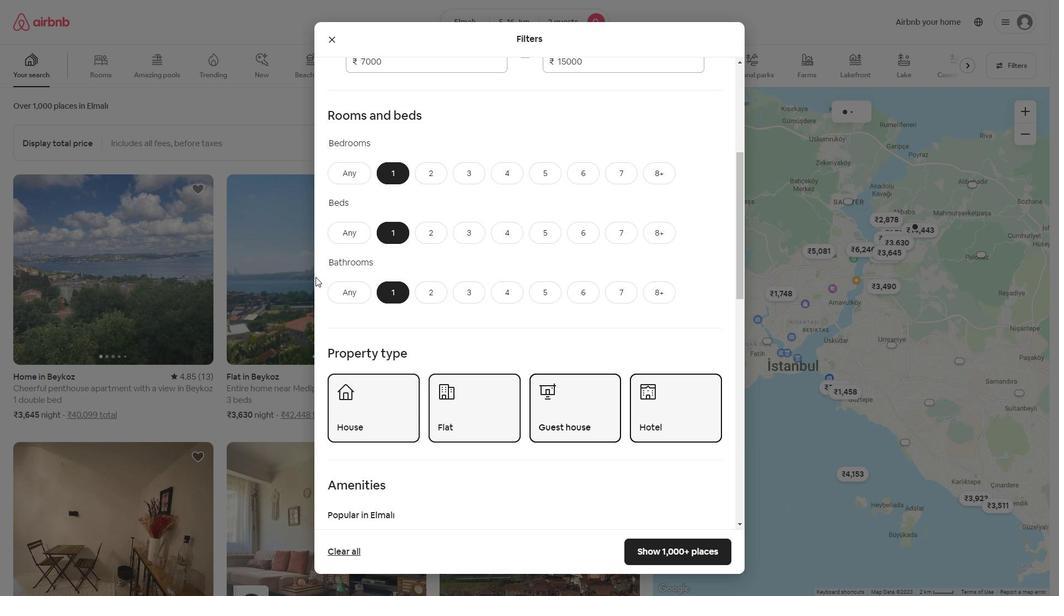 
Action: Mouse moved to (316, 276)
Screenshot: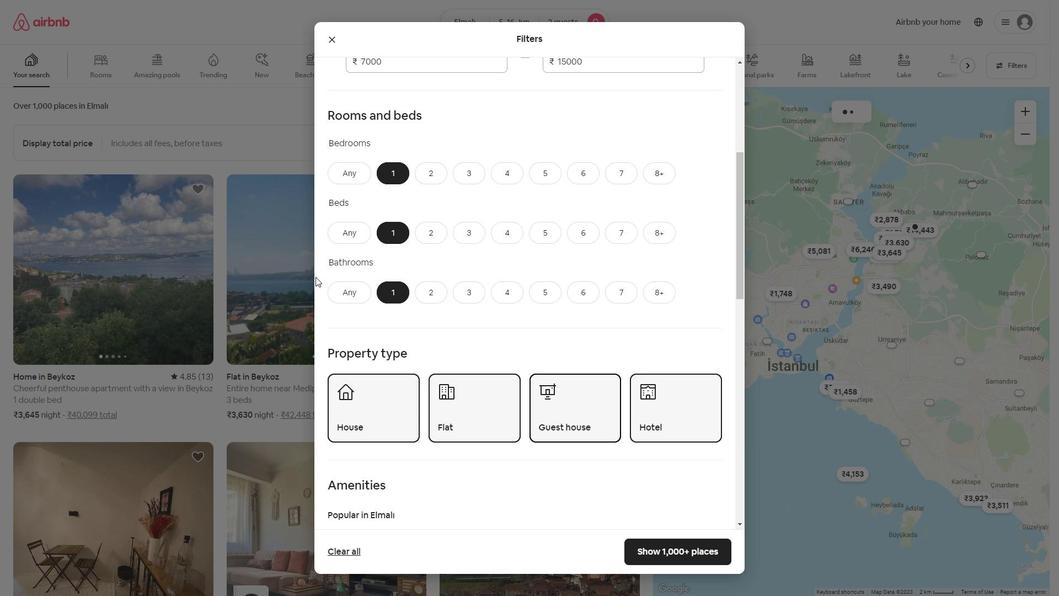 
Action: Mouse scrolled (316, 276) with delta (0, 0)
Screenshot: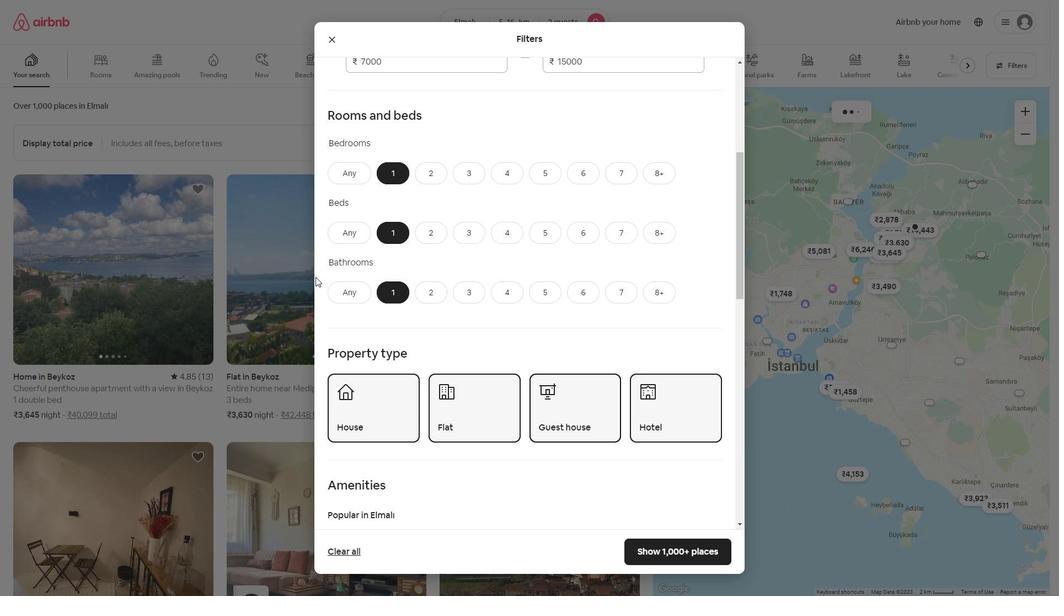 
Action: Mouse moved to (365, 271)
Screenshot: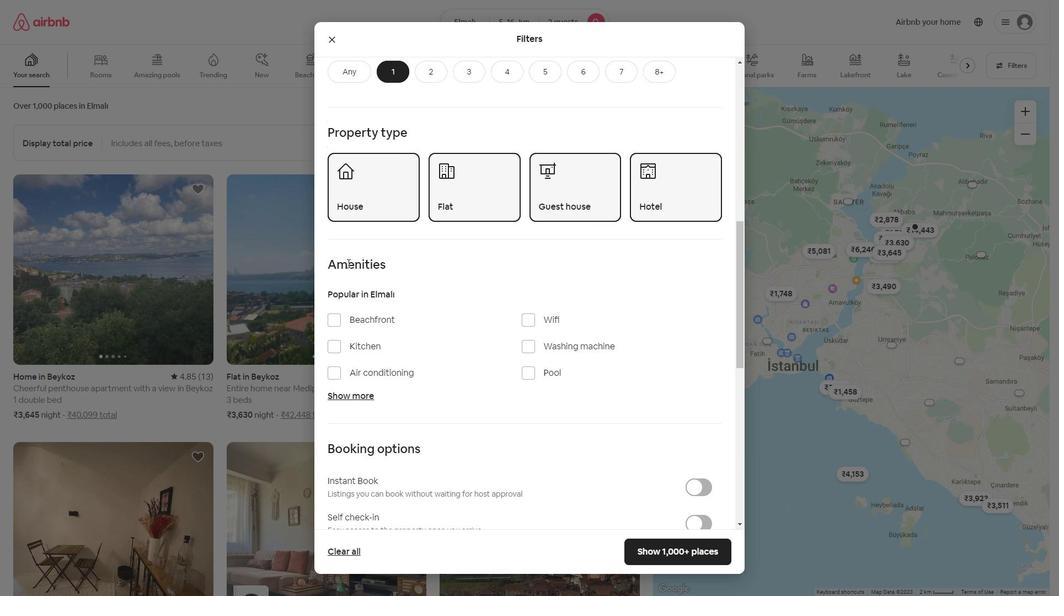 
Action: Mouse scrolled (348, 262) with delta (0, 0)
Screenshot: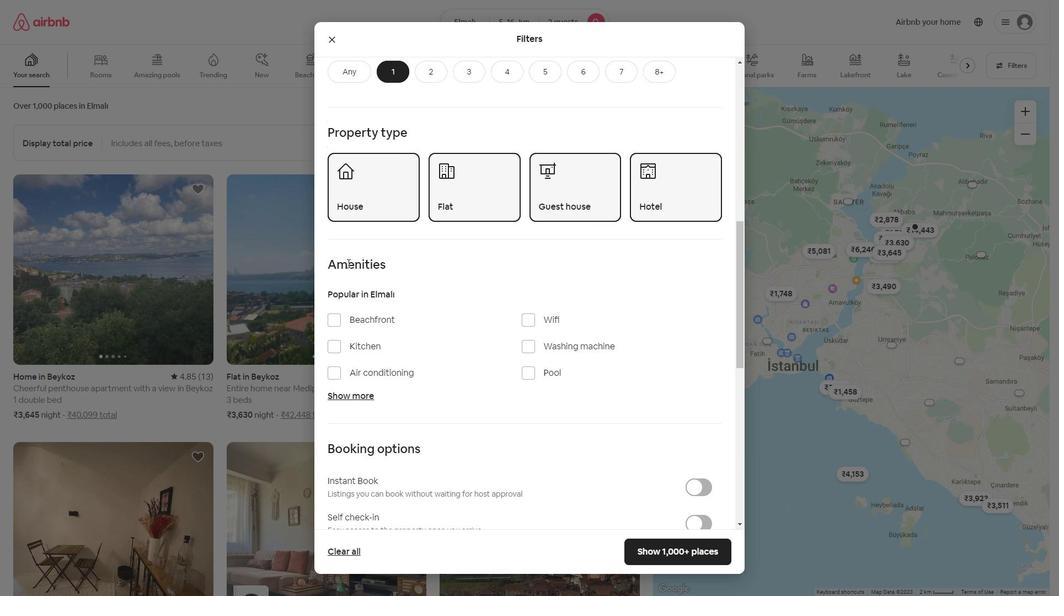 
Action: Mouse moved to (706, 475)
Screenshot: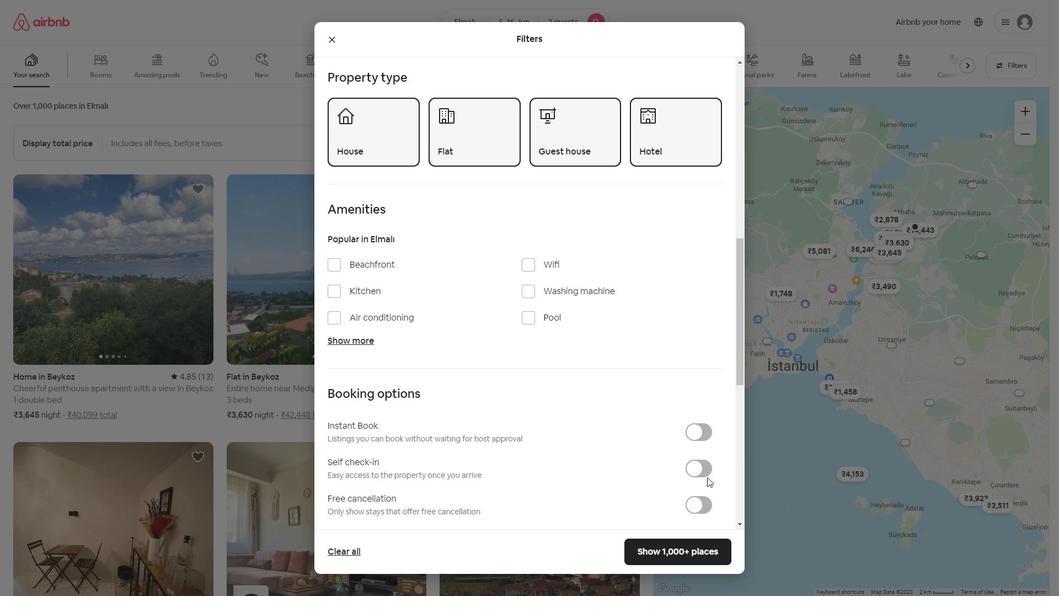 
Action: Mouse pressed left at (706, 475)
Screenshot: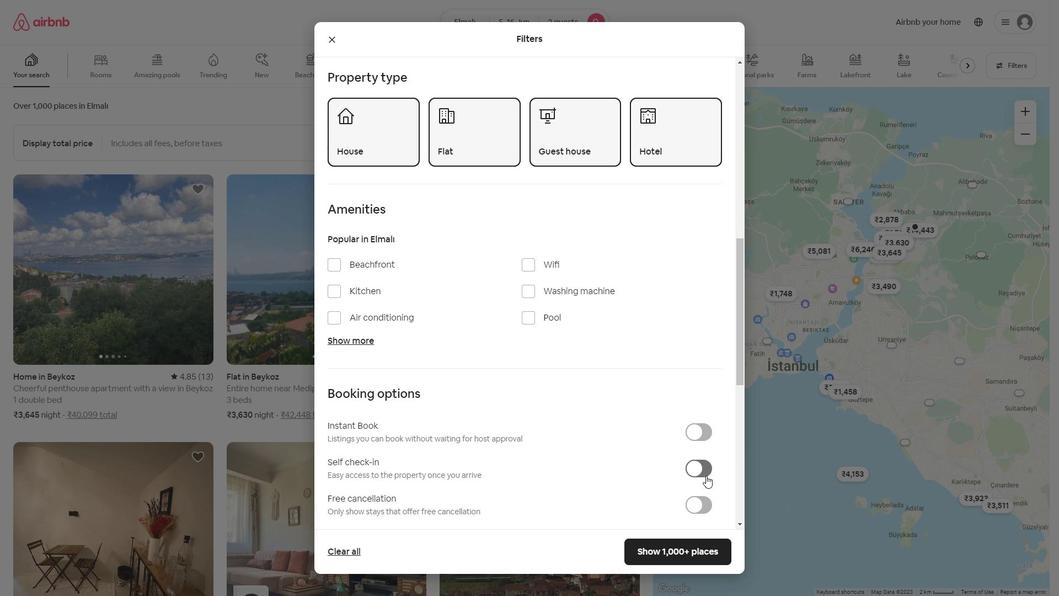 
Action: Mouse moved to (523, 289)
Screenshot: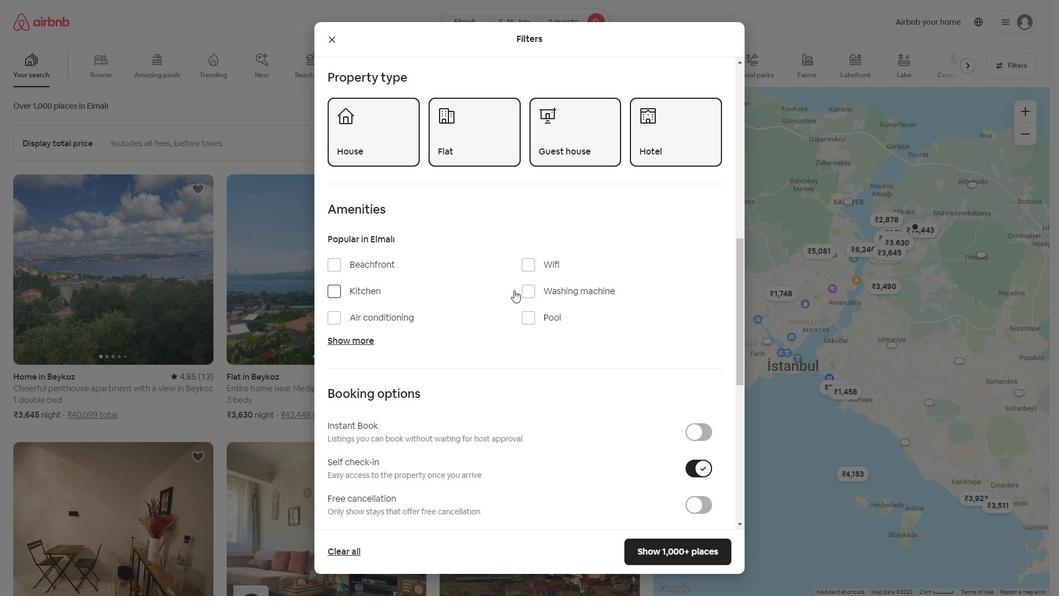 
Action: Mouse pressed left at (523, 289)
Screenshot: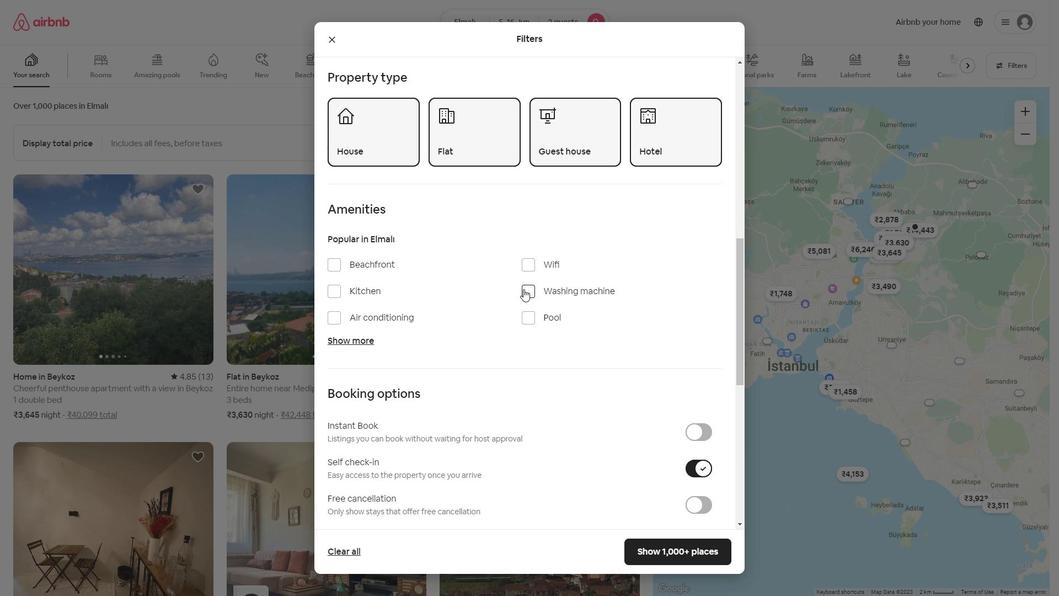 
Action: Mouse scrolled (523, 288) with delta (0, 0)
Screenshot: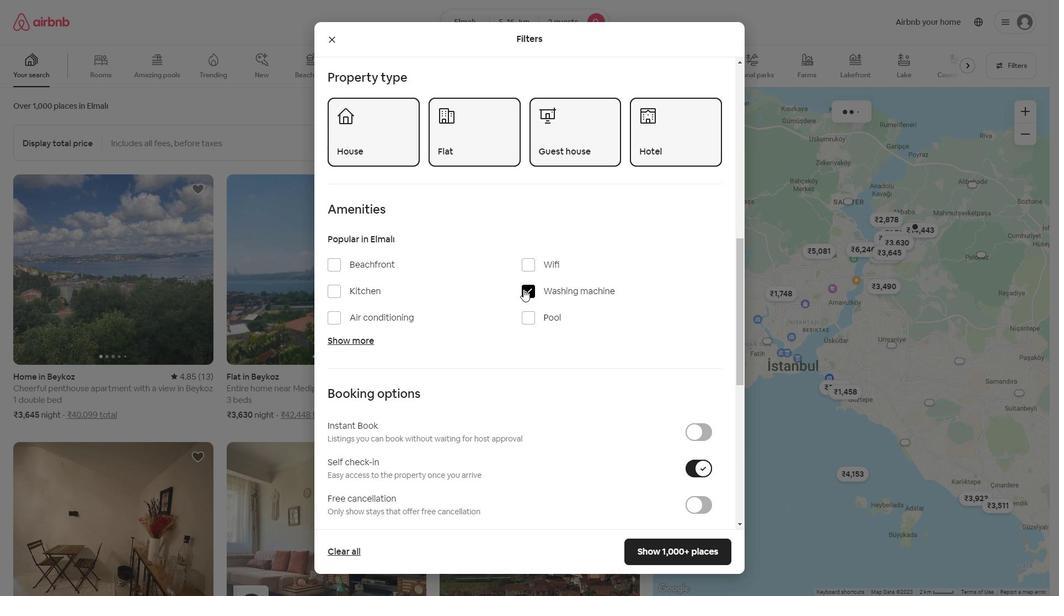 
Action: Mouse scrolled (523, 288) with delta (0, 0)
Screenshot: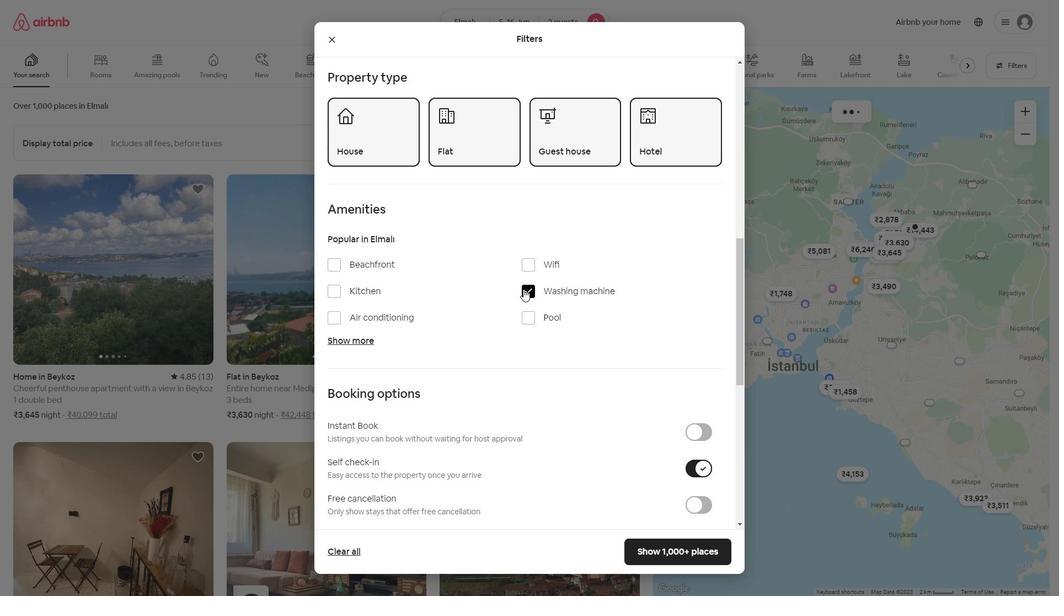 
Action: Mouse scrolled (523, 288) with delta (0, 0)
Screenshot: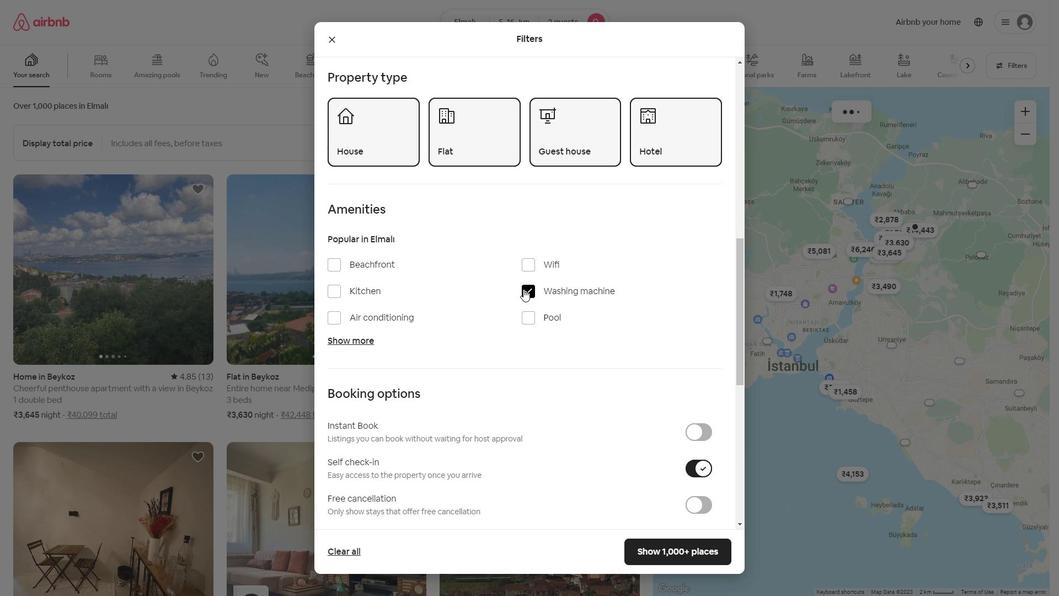 
Action: Mouse scrolled (523, 288) with delta (0, 0)
Screenshot: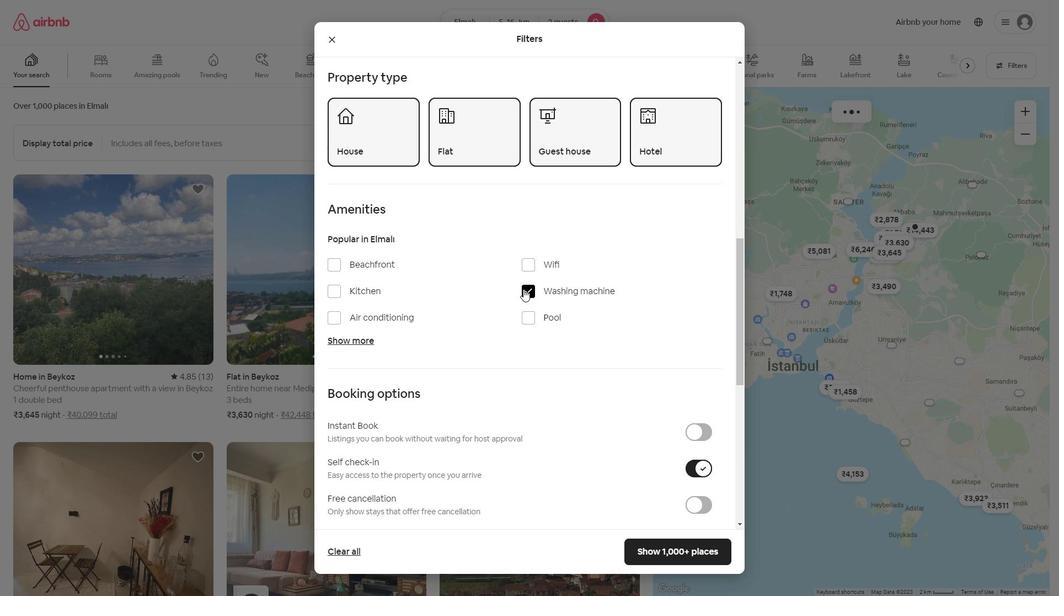
Action: Mouse scrolled (523, 288) with delta (0, 0)
Screenshot: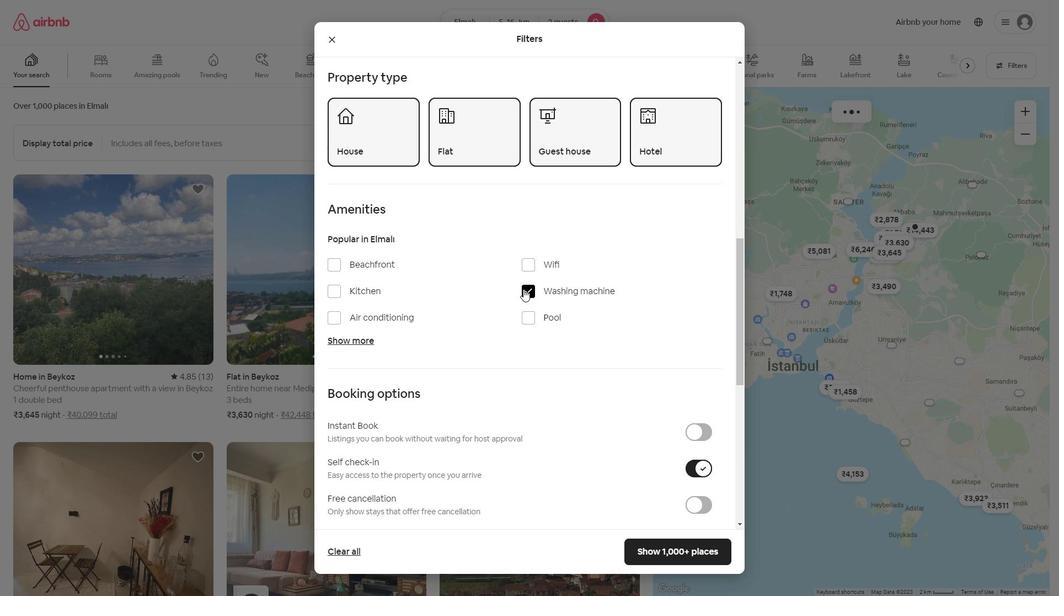
Action: Mouse scrolled (523, 288) with delta (0, 0)
Screenshot: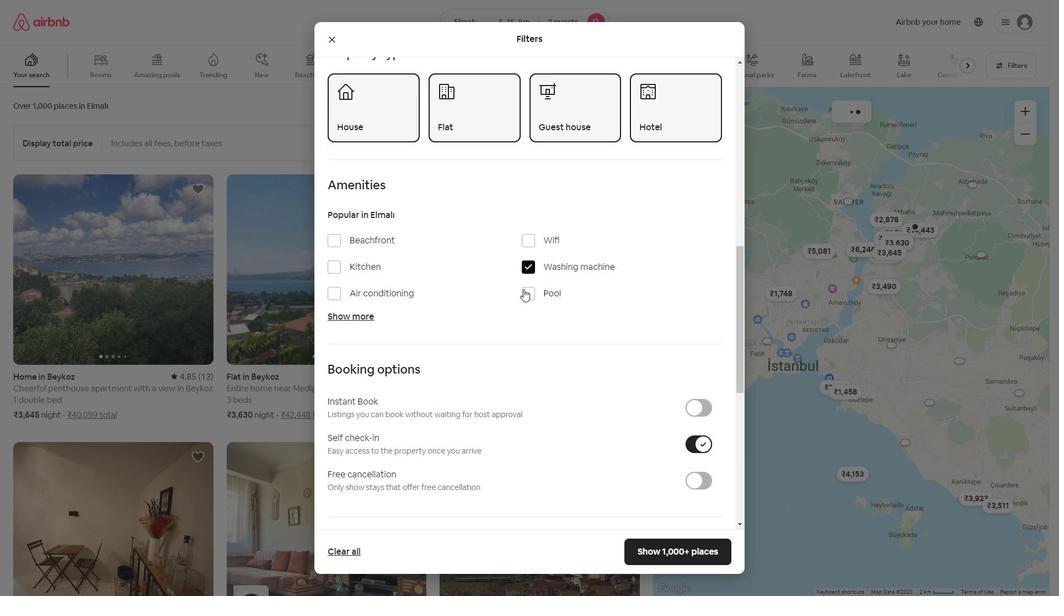 
Action: Mouse scrolled (523, 288) with delta (0, 0)
Screenshot: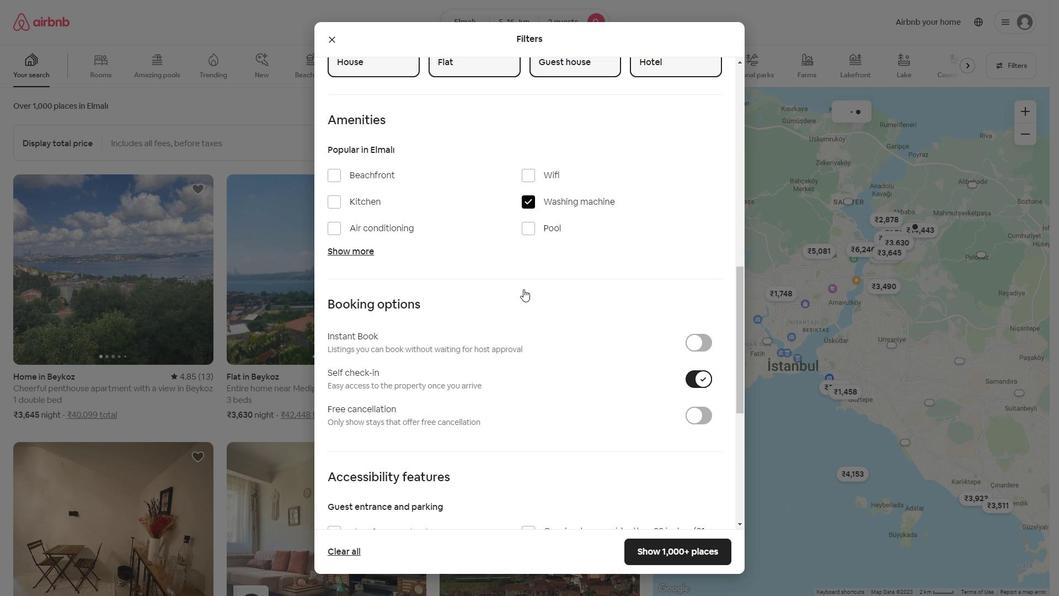 
Action: Mouse scrolled (523, 288) with delta (0, 0)
Screenshot: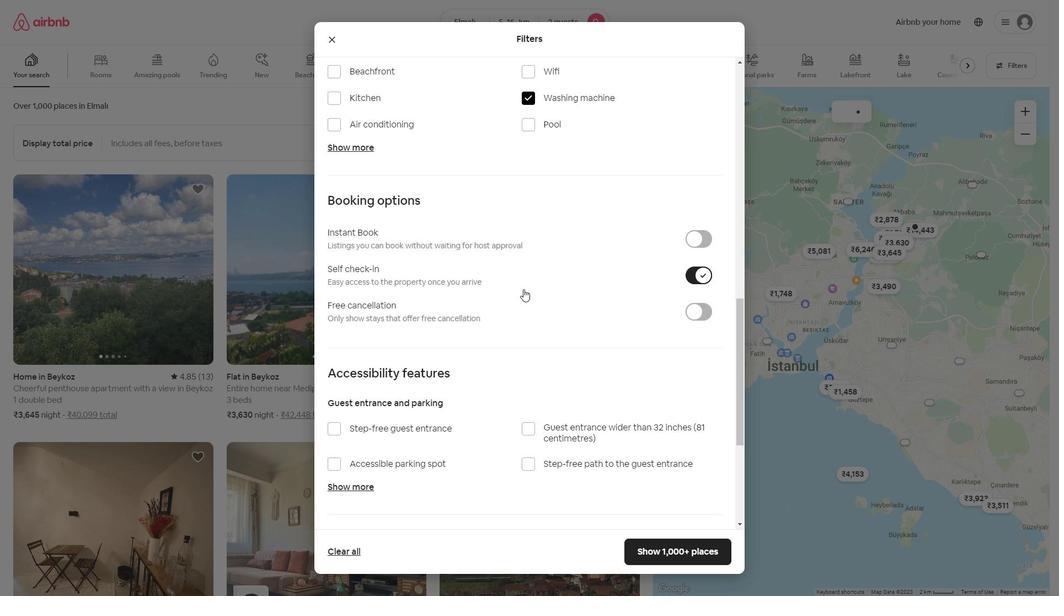 
Action: Mouse scrolled (523, 288) with delta (0, 0)
Screenshot: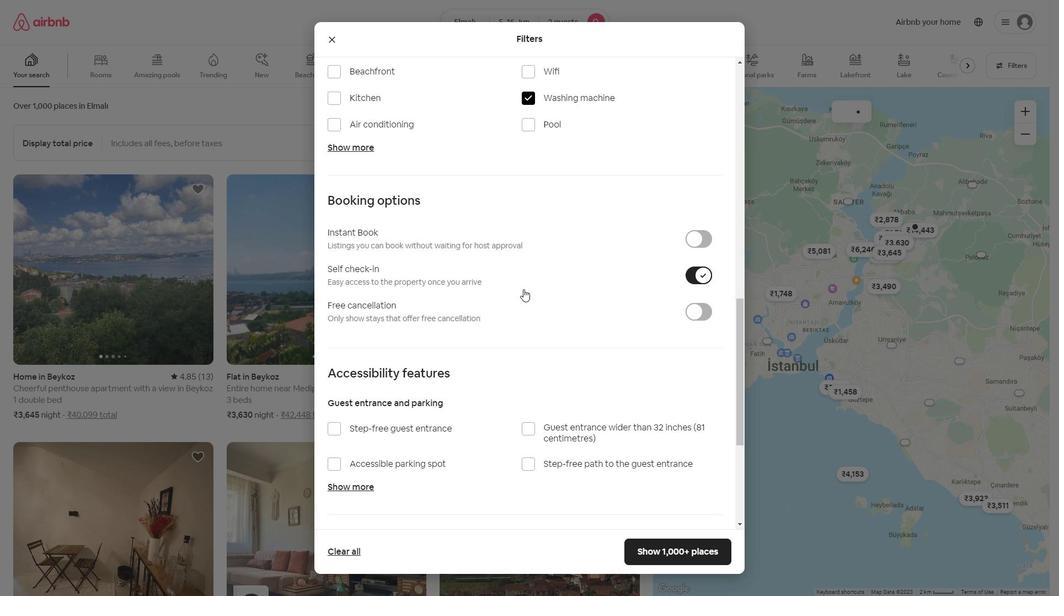 
Action: Mouse scrolled (523, 288) with delta (0, 0)
Screenshot: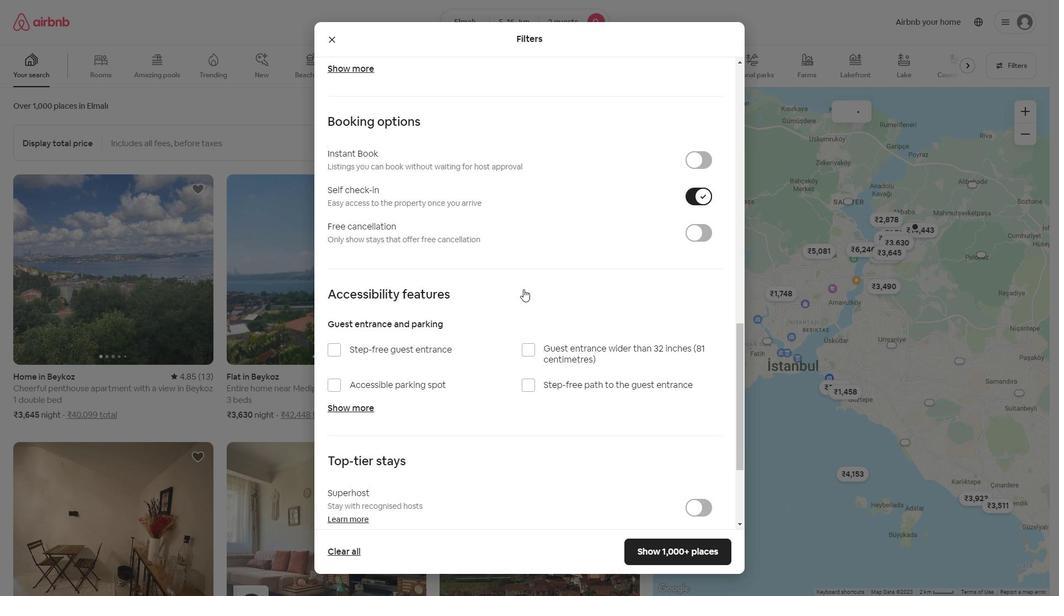 
Action: Mouse scrolled (523, 288) with delta (0, 0)
Screenshot: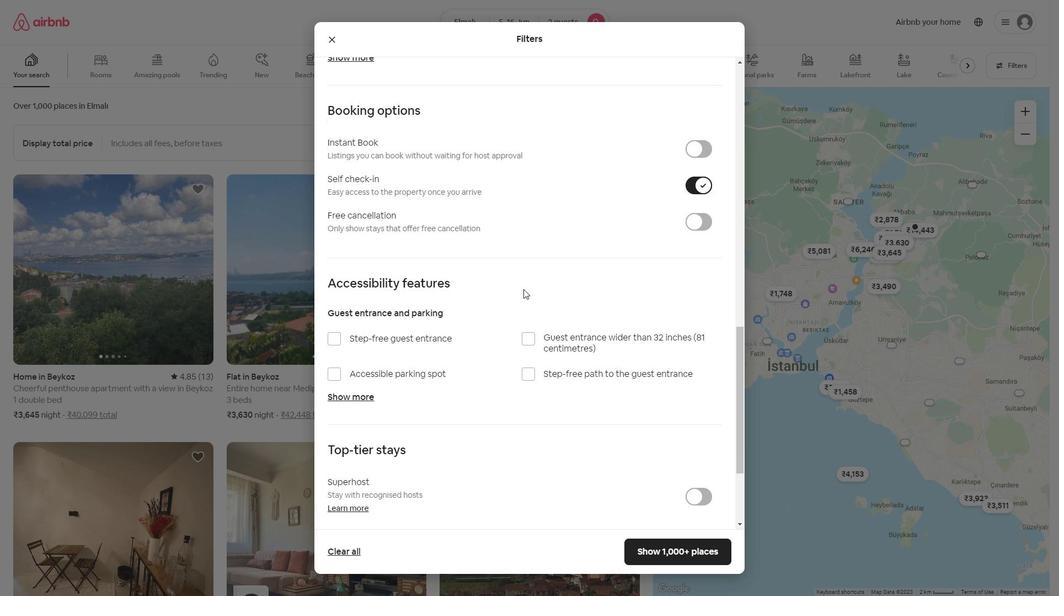 
Action: Mouse scrolled (523, 288) with delta (0, 0)
Screenshot: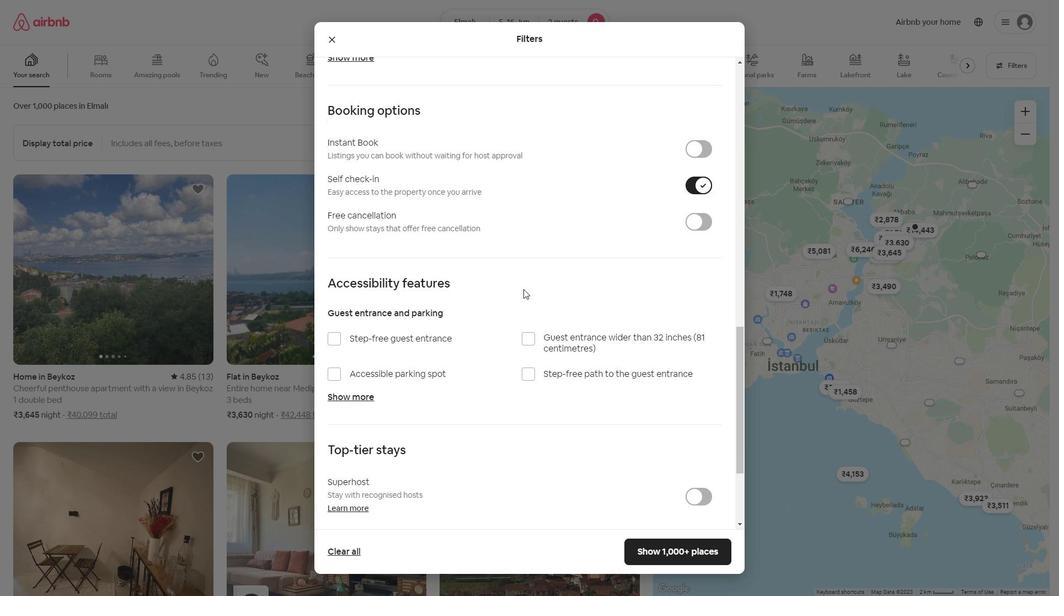 
Action: Mouse scrolled (523, 288) with delta (0, 0)
Screenshot: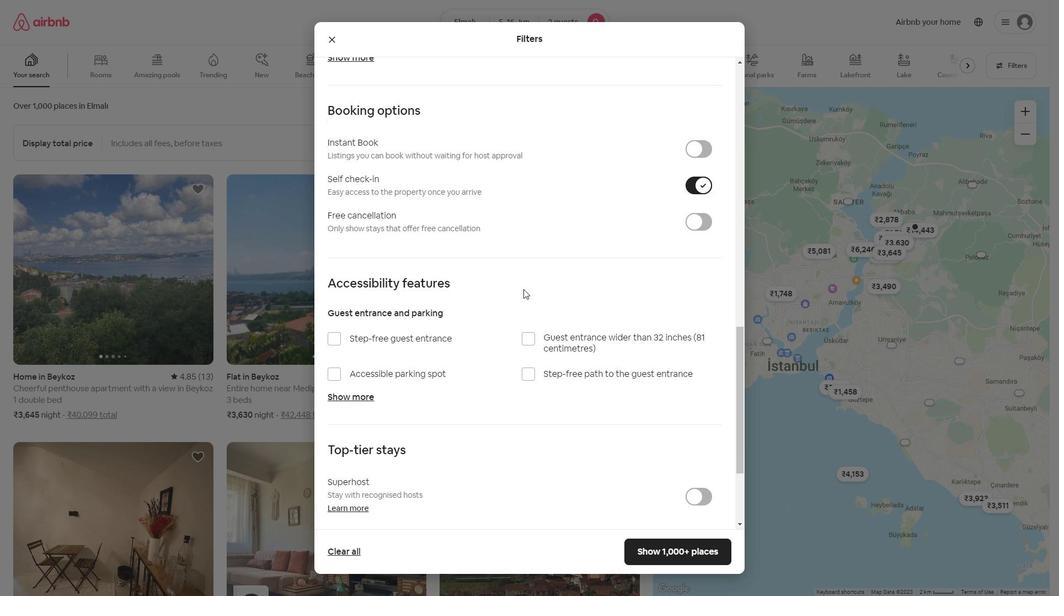 
Action: Mouse scrolled (523, 288) with delta (0, 0)
Screenshot: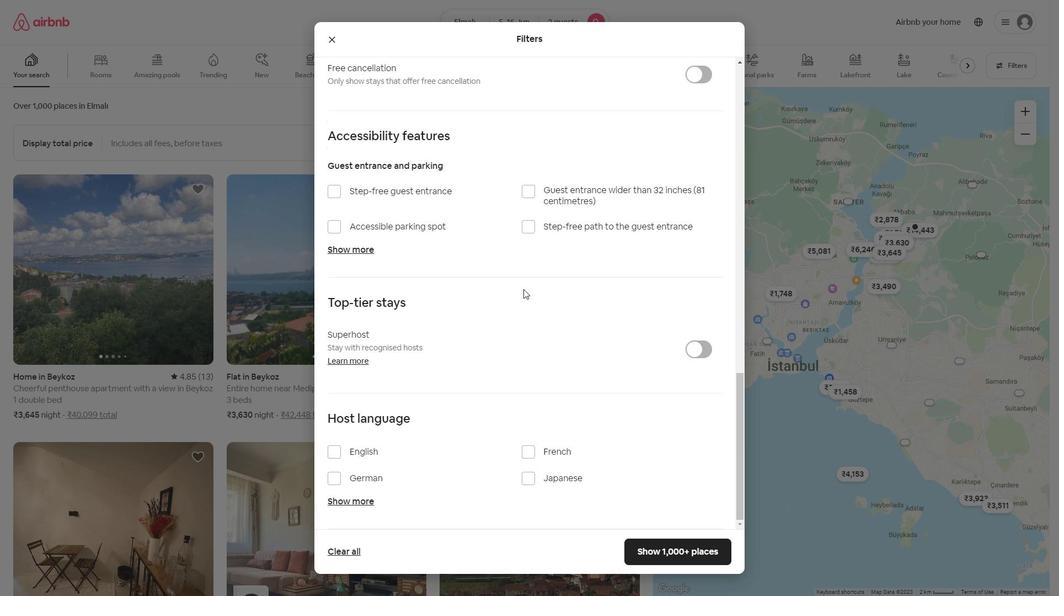 
Action: Mouse scrolled (523, 288) with delta (0, 0)
Screenshot: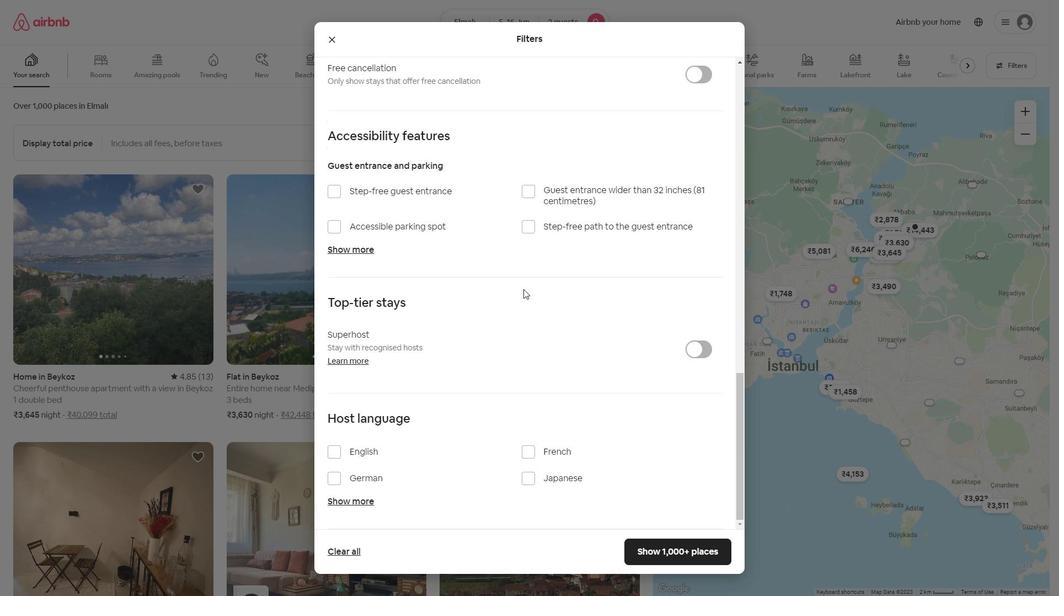 
Action: Mouse moved to (342, 458)
Screenshot: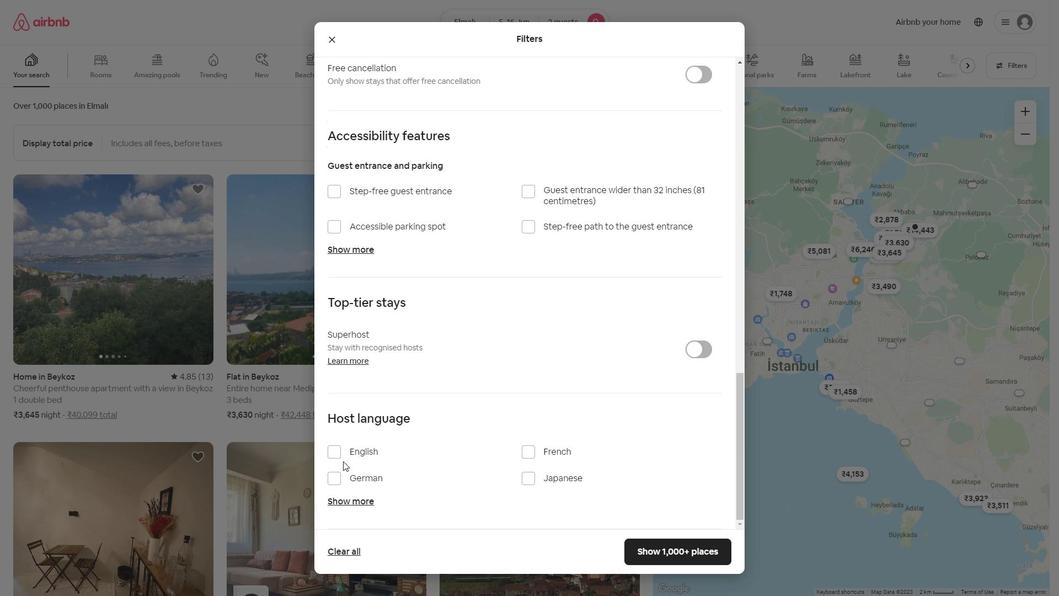 
Action: Mouse pressed left at (342, 458)
Screenshot: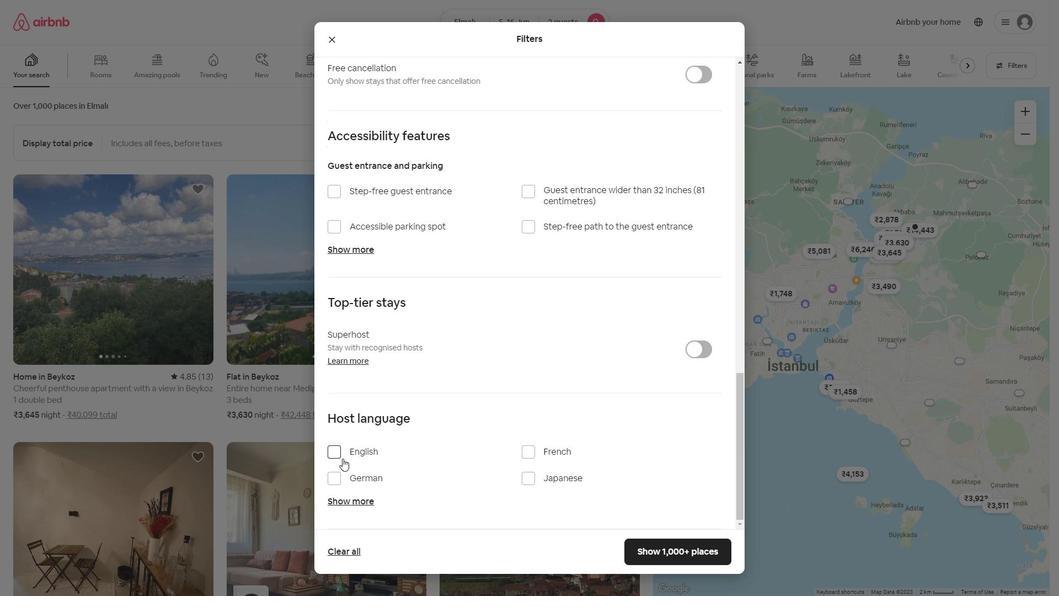 
Action: Mouse moved to (659, 557)
Screenshot: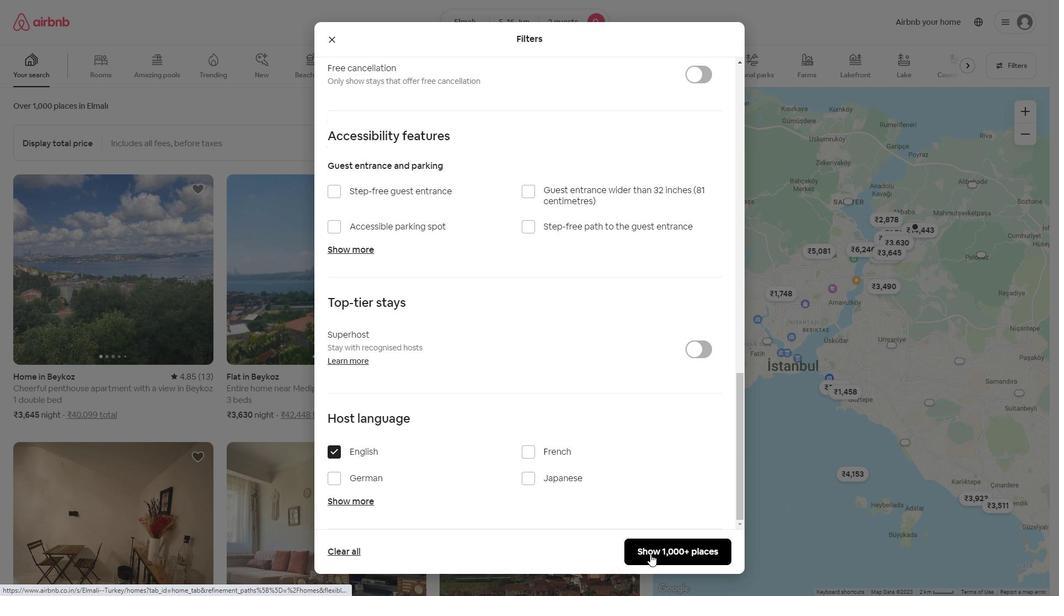 
Action: Mouse pressed left at (659, 557)
Screenshot: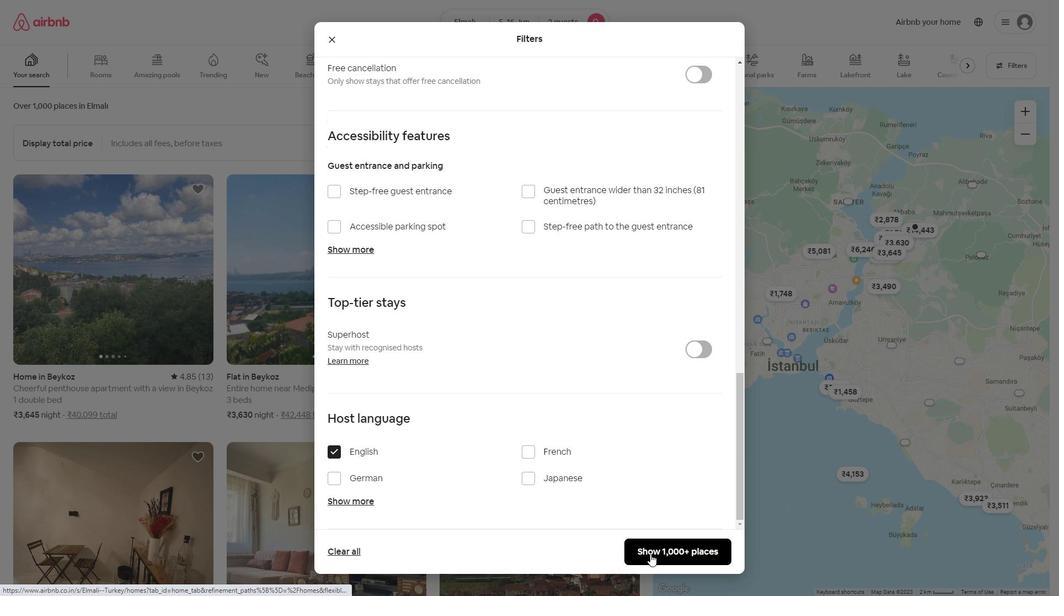 
